Task: Look for space in Thaton, Myanmar from 9th August, 2023 to 12th August, 2023 for 1 adult in price range Rs.6000 to Rs.15000. Place can be entire place with 1  bedroom having 1 bed and 1 bathroom. Property type can be house, flat, guest house. Amenities needed are: wifi, washing machine. Booking option can be shelf check-in. Required host language is English.
Action: Mouse moved to (536, 117)
Screenshot: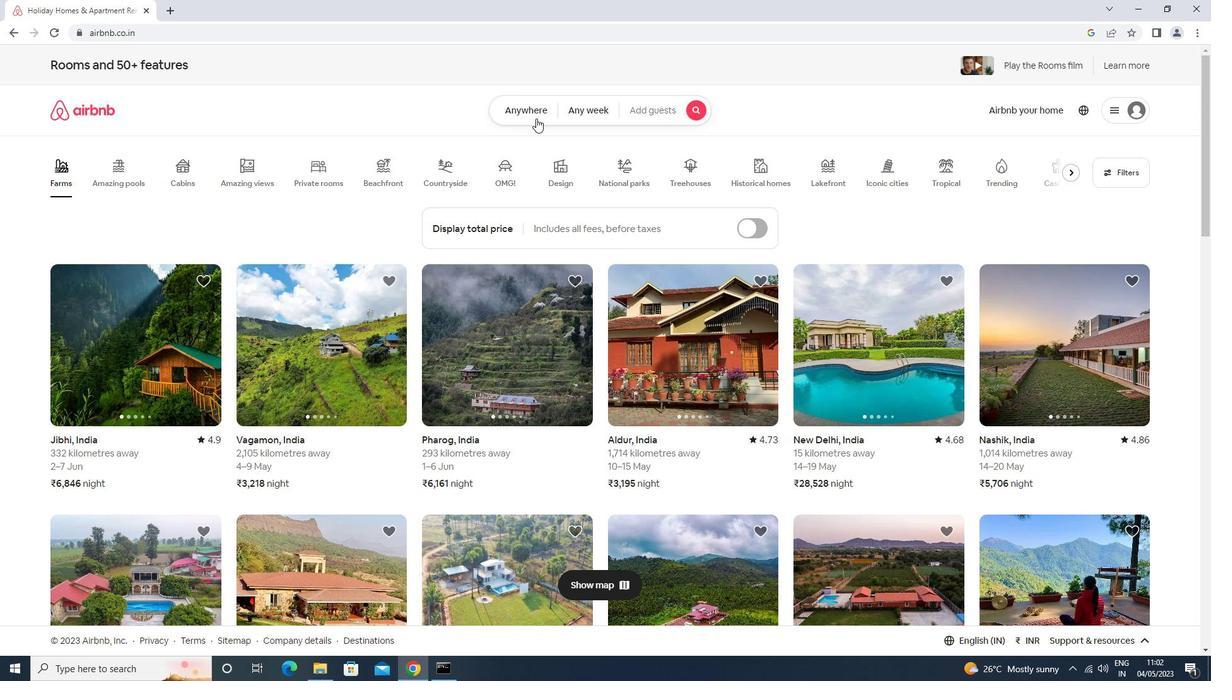
Action: Mouse pressed left at (536, 117)
Screenshot: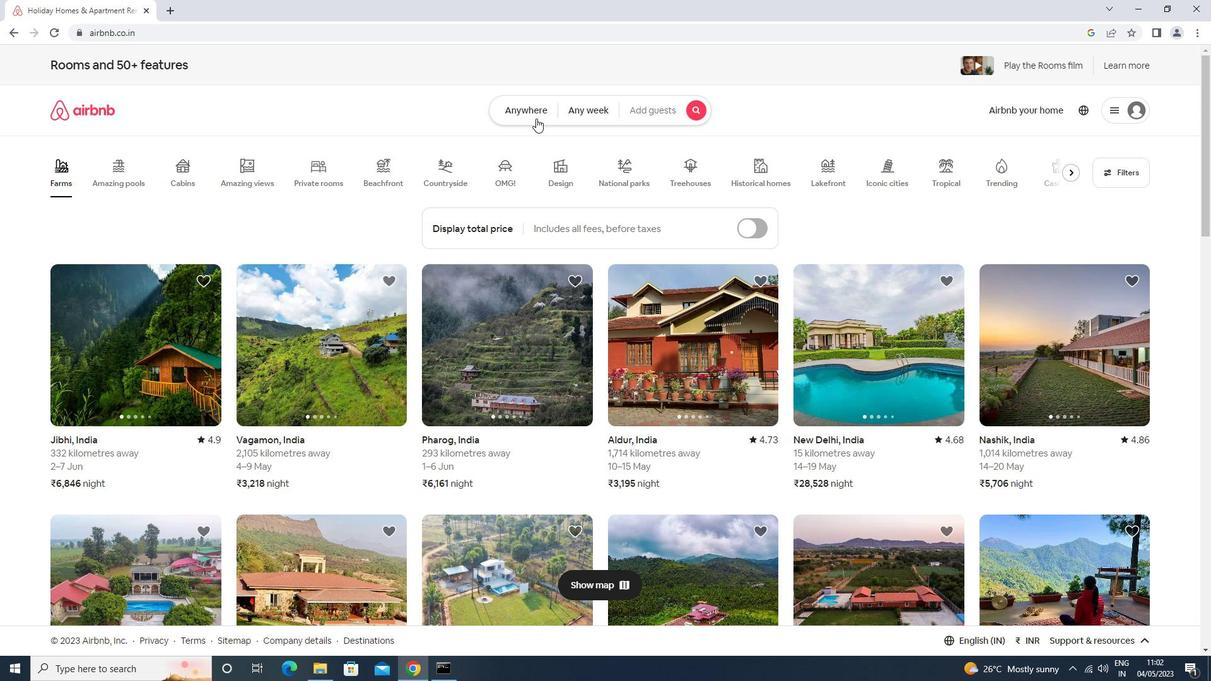 
Action: Mouse moved to (427, 150)
Screenshot: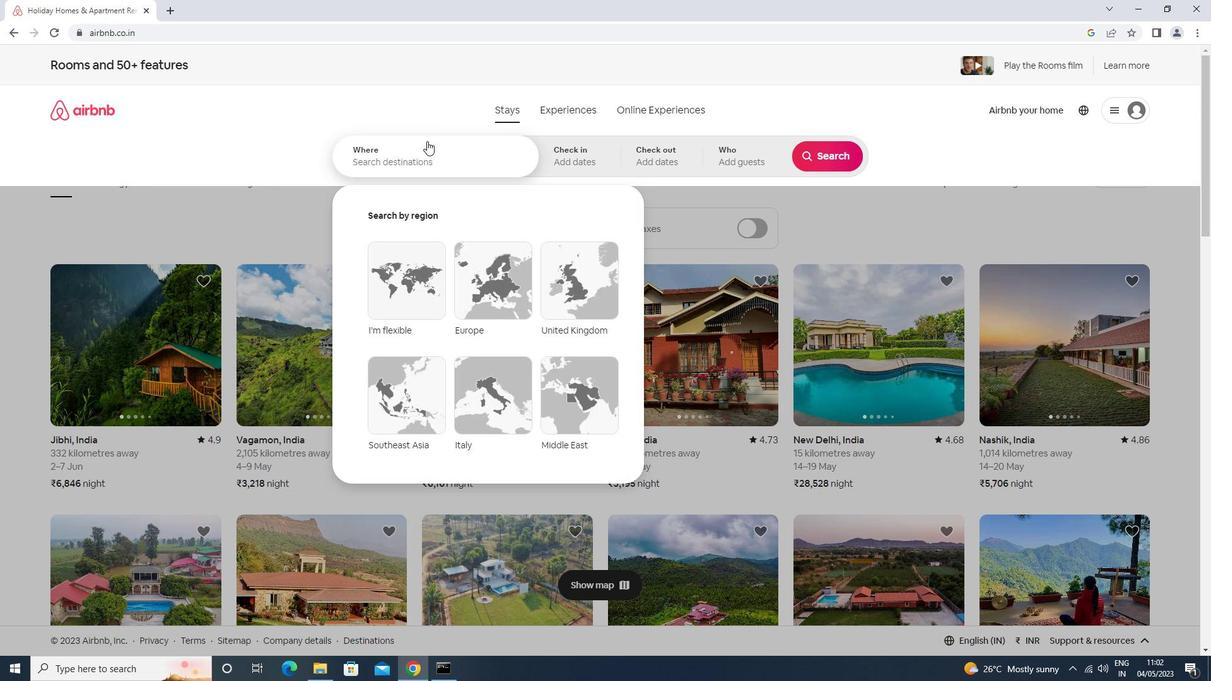 
Action: Mouse pressed left at (427, 150)
Screenshot: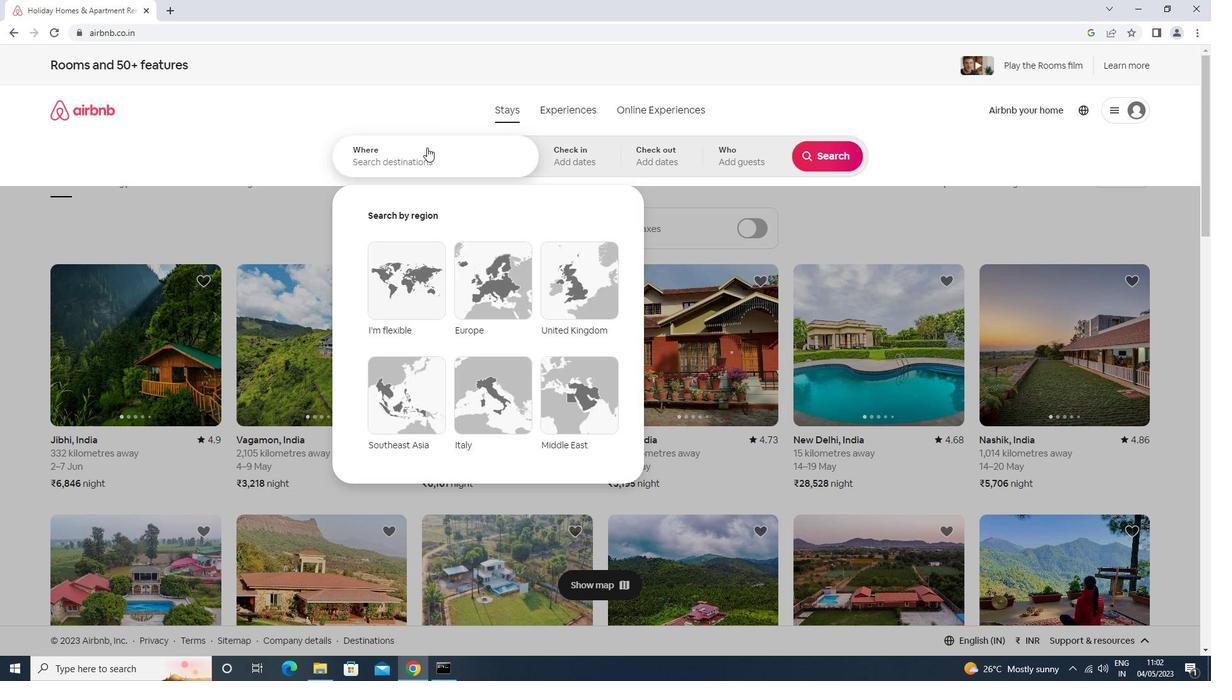
Action: Mouse moved to (427, 151)
Screenshot: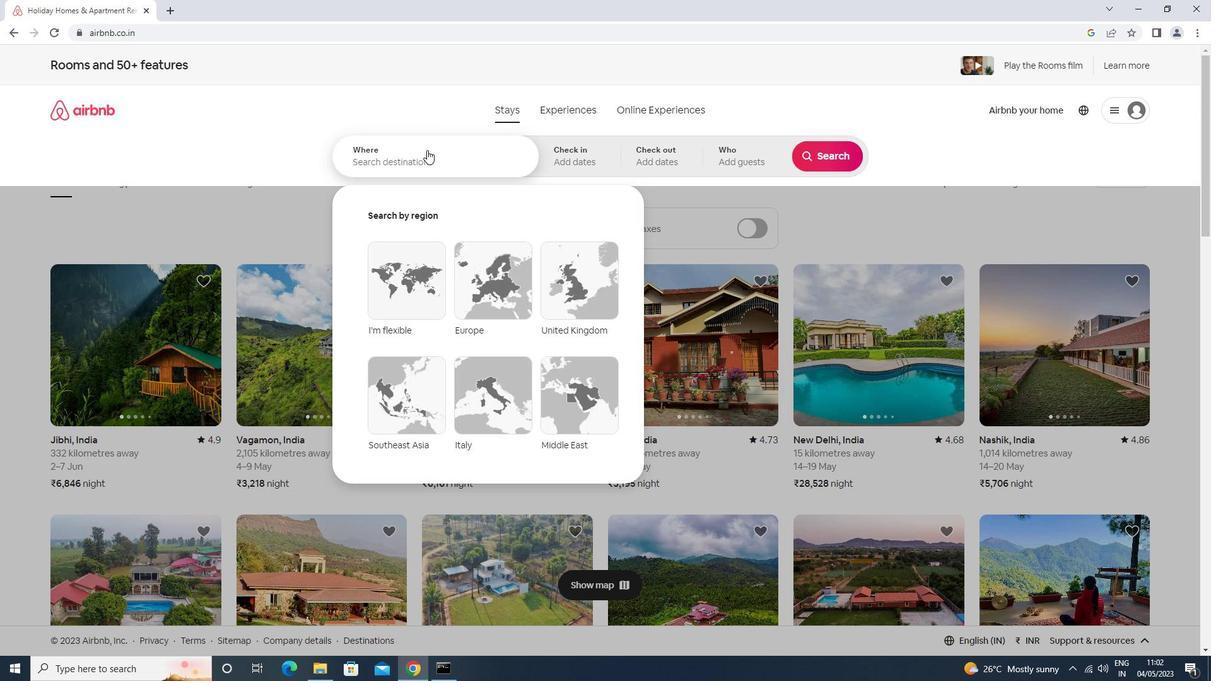 
Action: Key pressed th
Screenshot: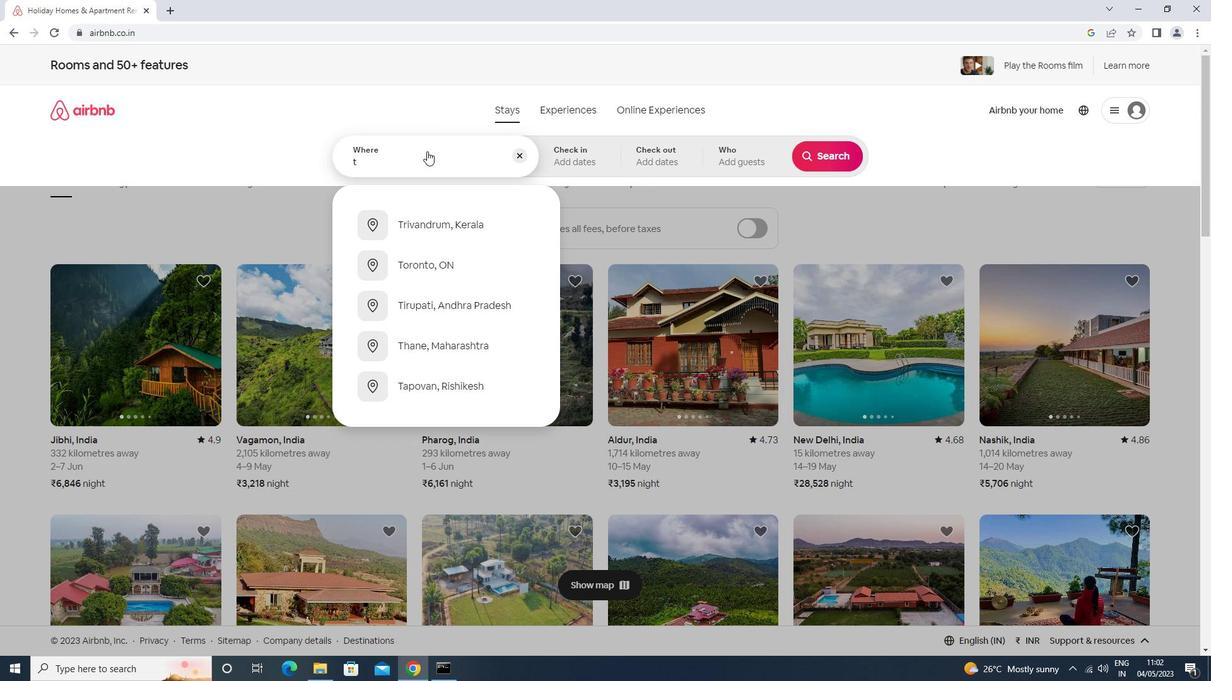 
Action: Mouse moved to (426, 151)
Screenshot: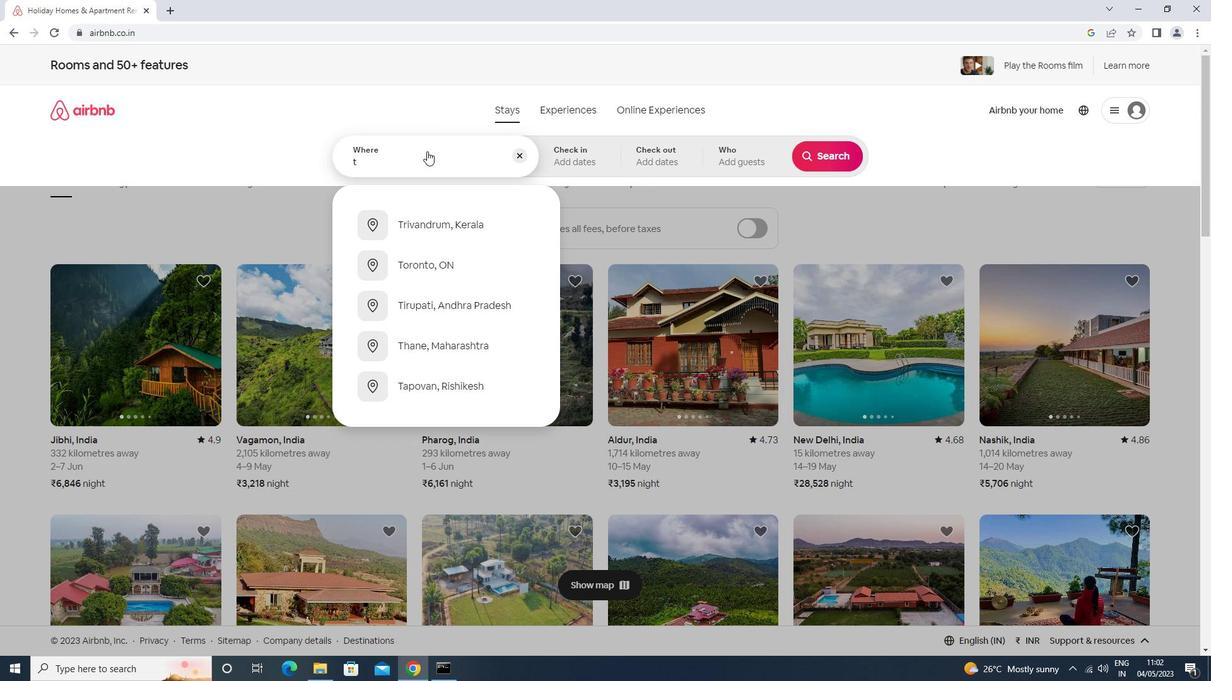 
Action: Key pressed aton<Key.enter>
Screenshot: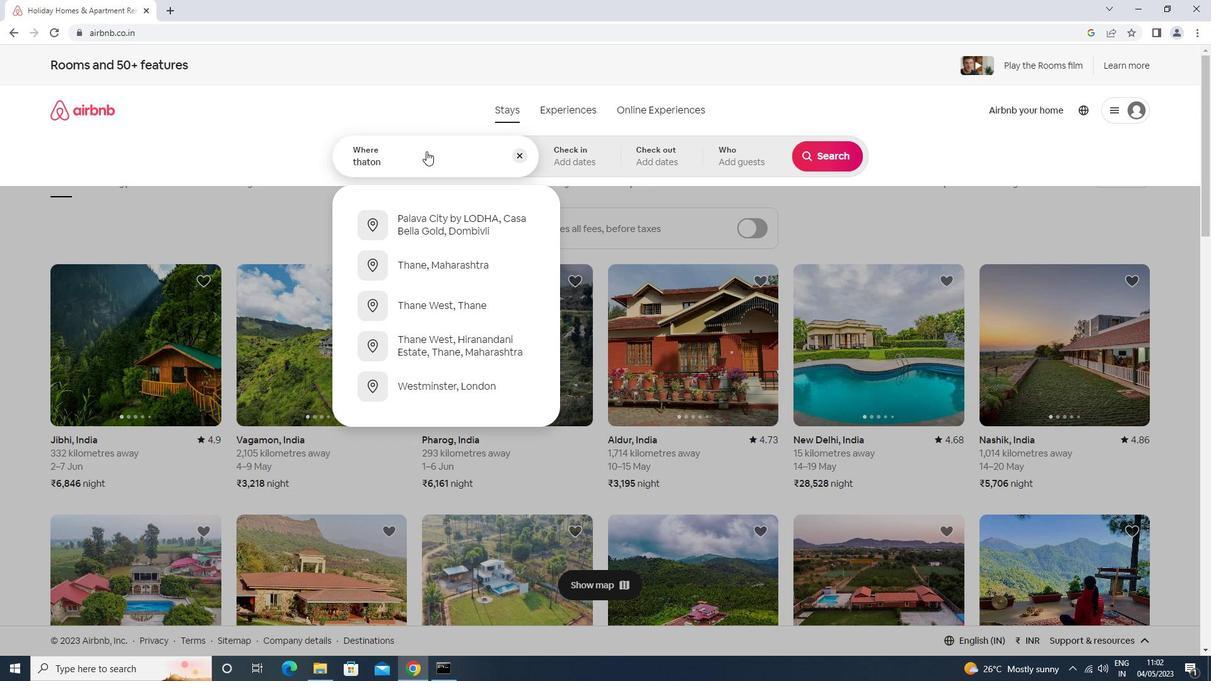
Action: Mouse moved to (823, 259)
Screenshot: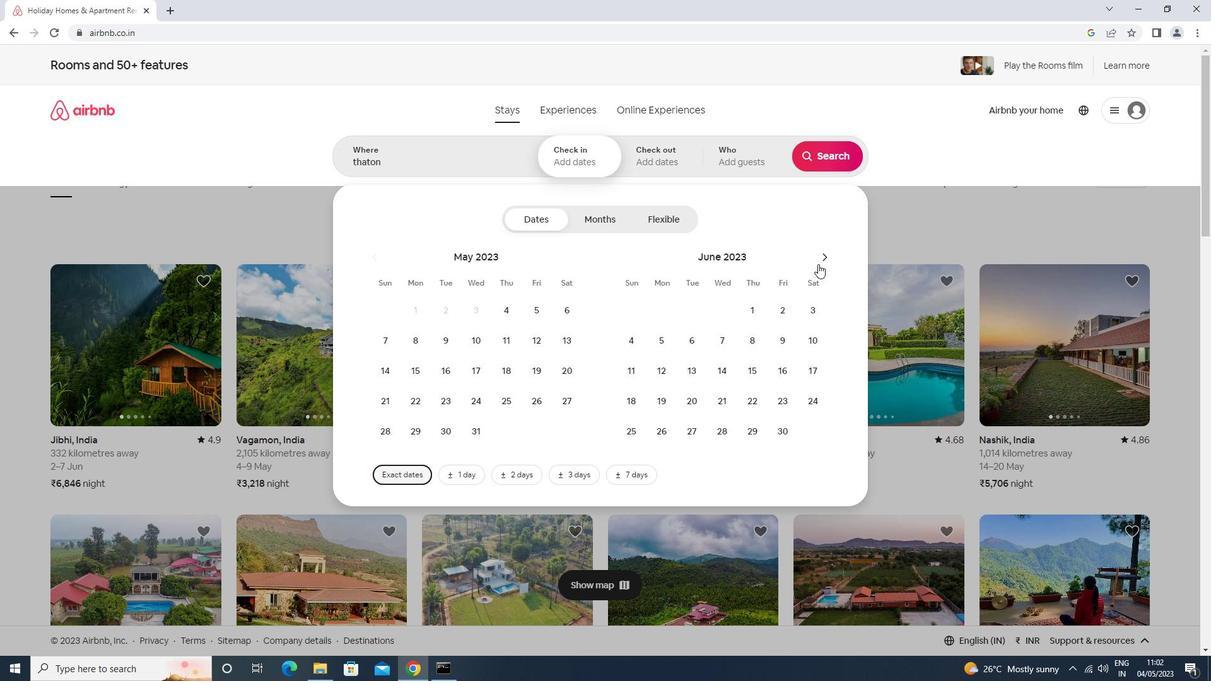 
Action: Mouse pressed left at (823, 259)
Screenshot: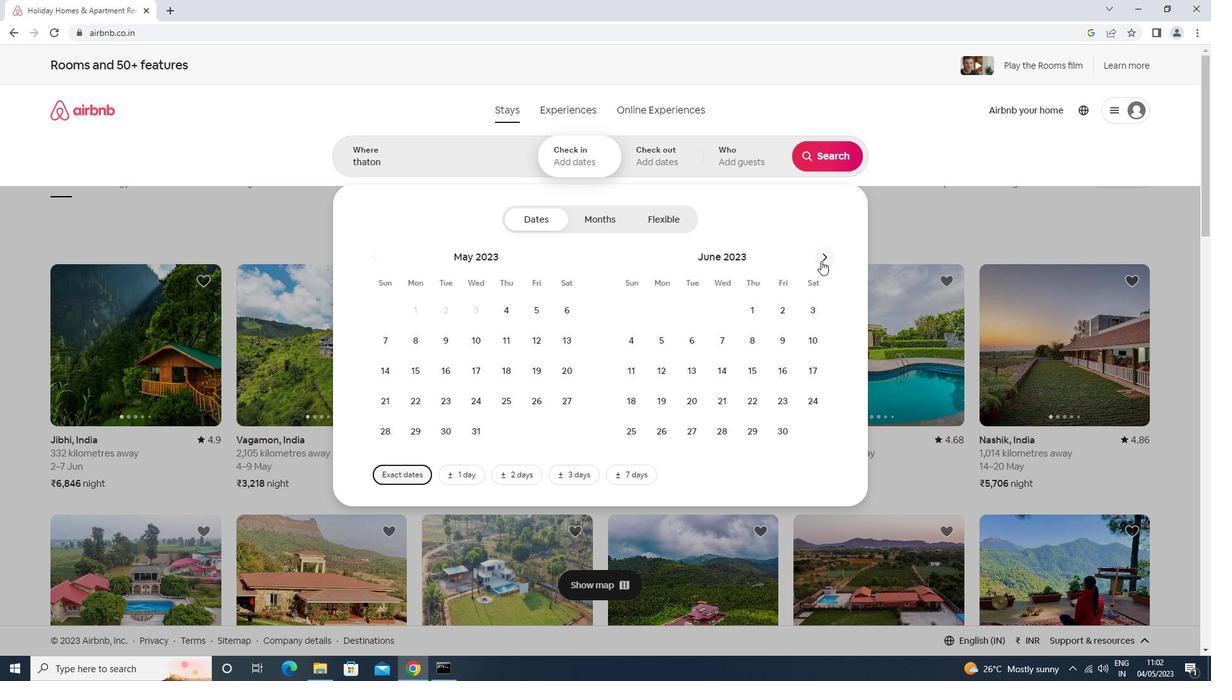 
Action: Mouse pressed left at (823, 259)
Screenshot: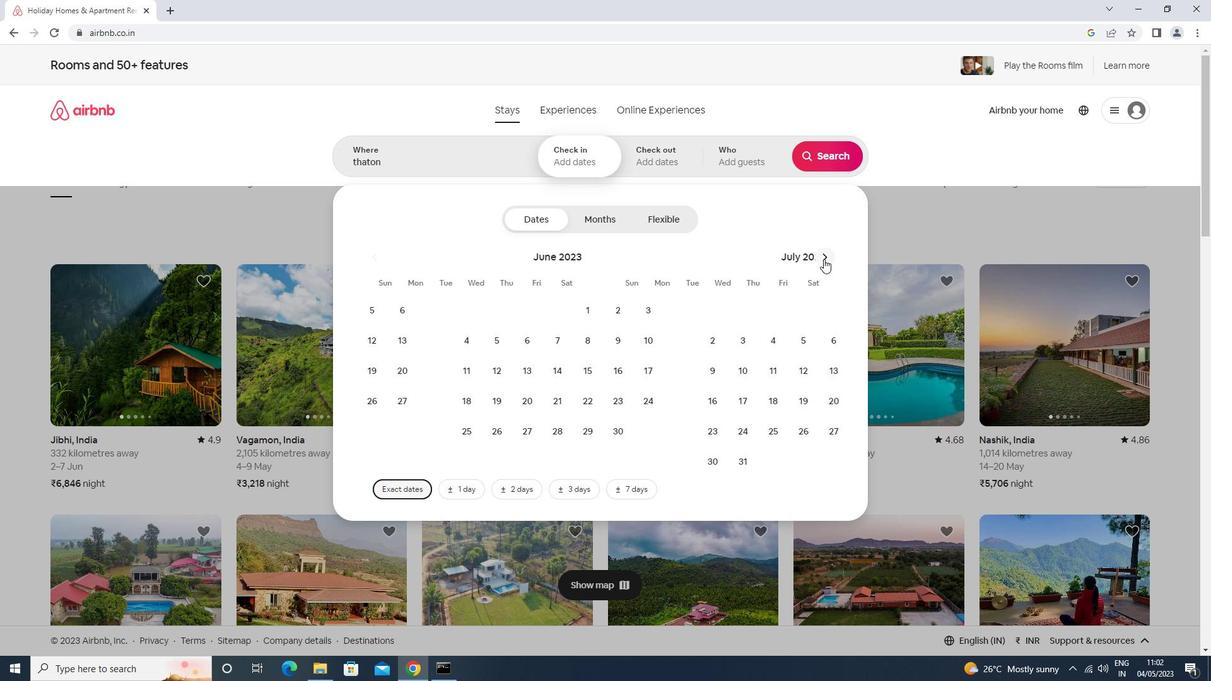 
Action: Mouse moved to (727, 347)
Screenshot: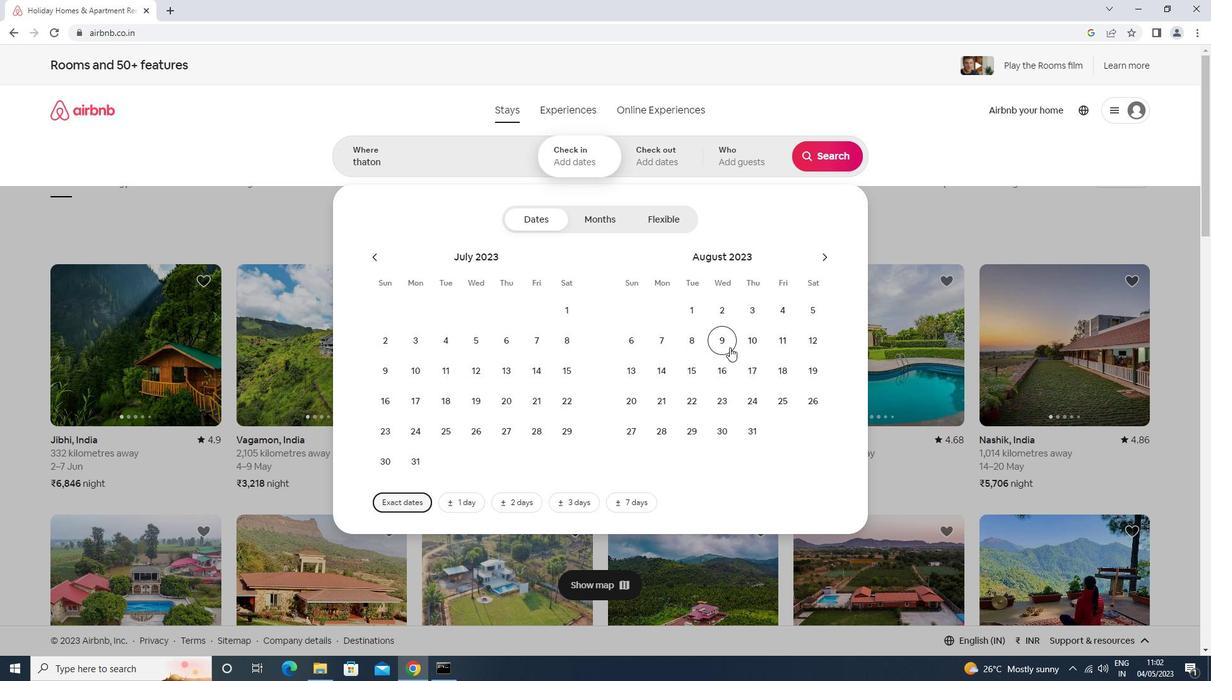 
Action: Mouse pressed left at (727, 347)
Screenshot: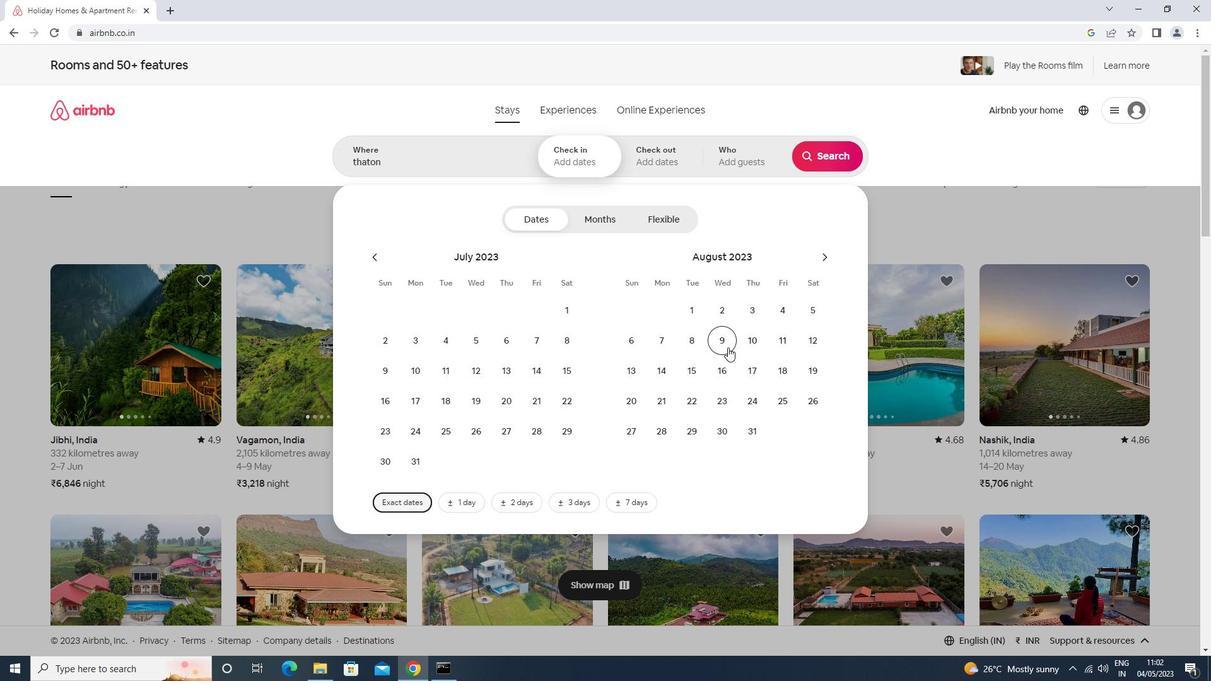
Action: Mouse moved to (804, 339)
Screenshot: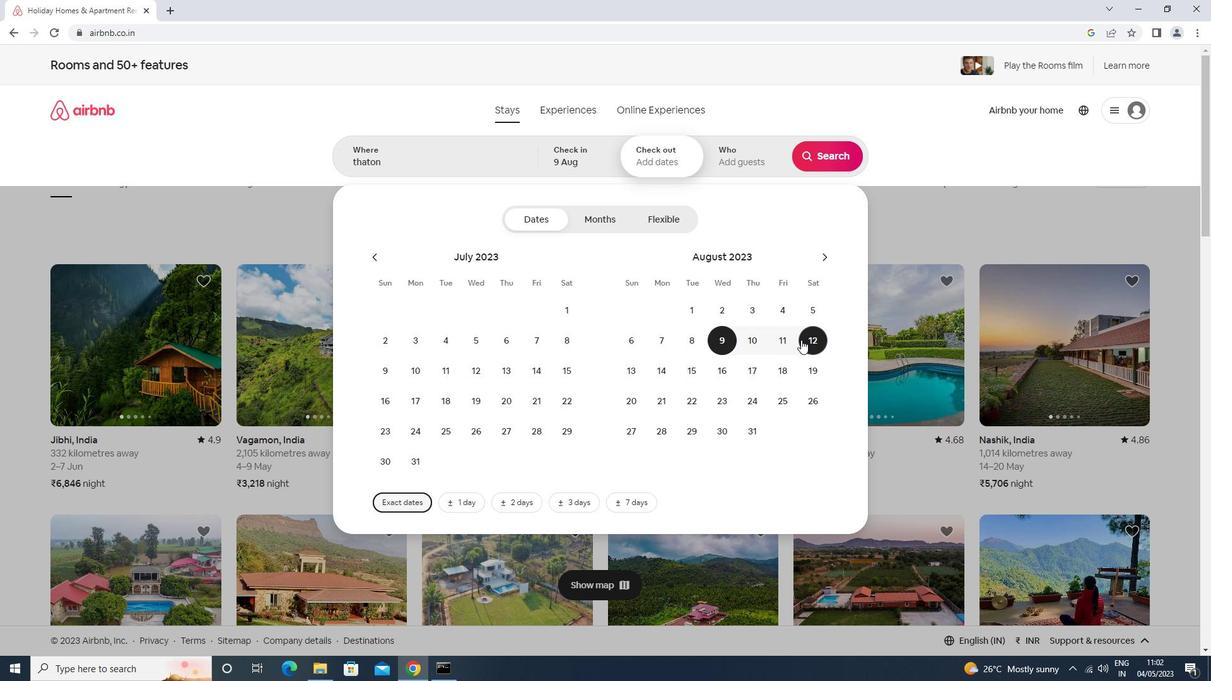 
Action: Mouse pressed left at (804, 339)
Screenshot: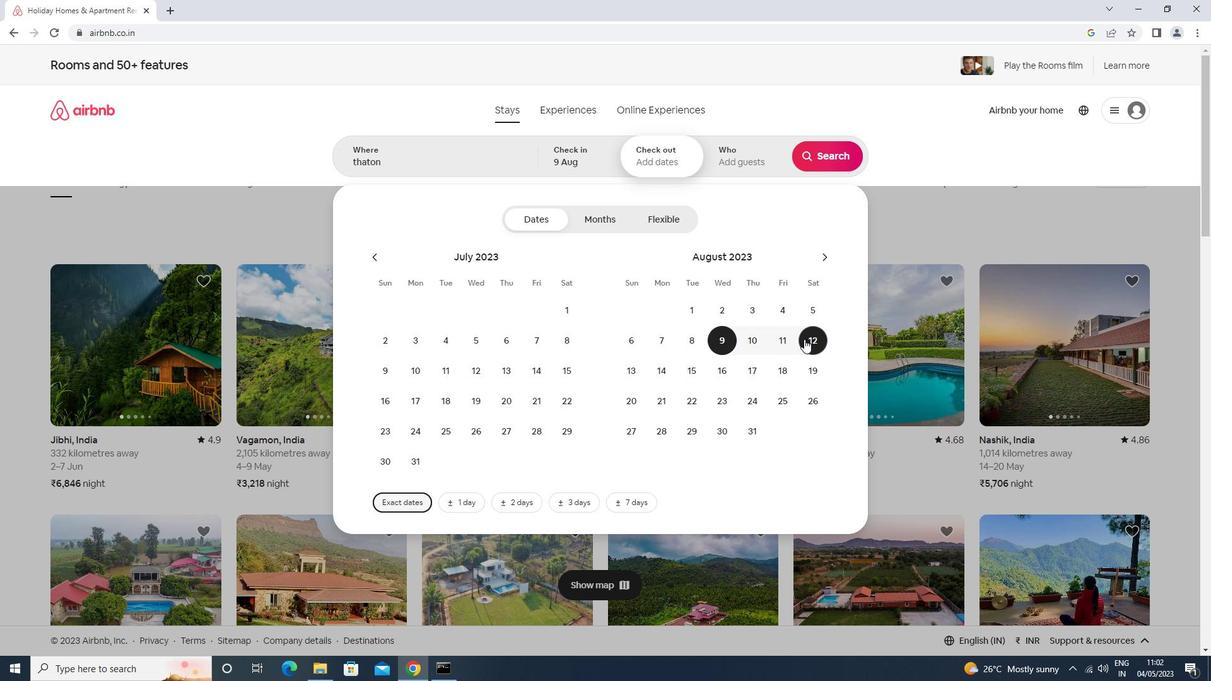 
Action: Mouse moved to (742, 152)
Screenshot: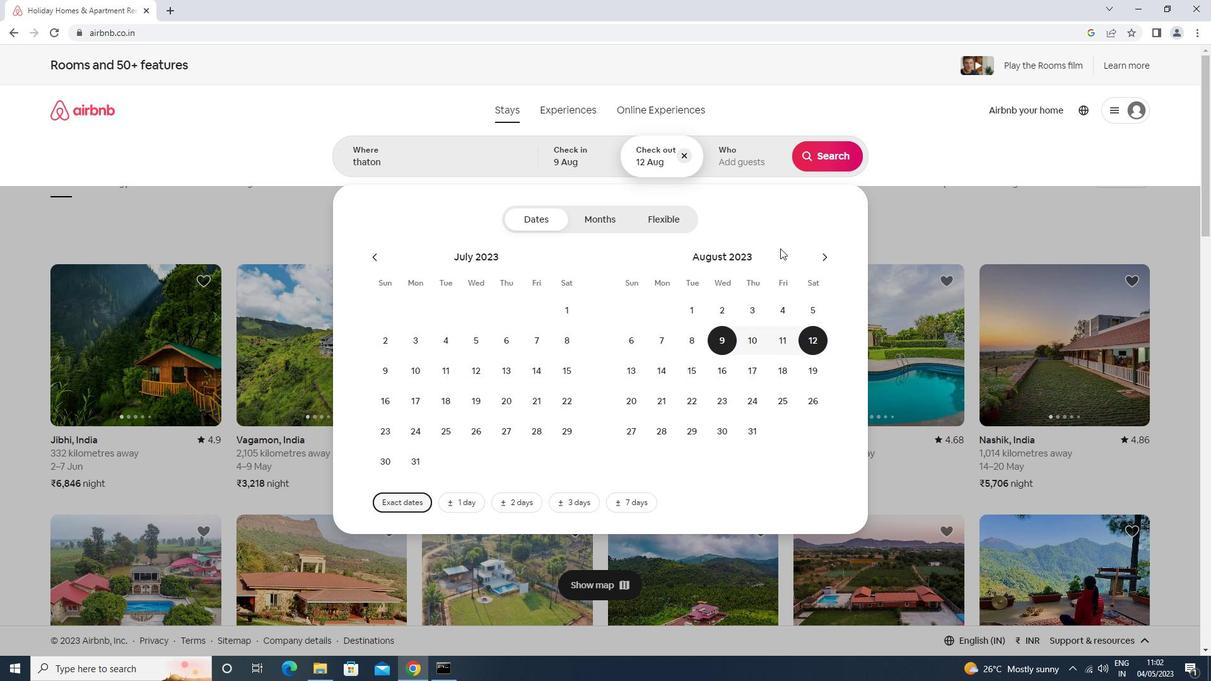 
Action: Mouse pressed left at (742, 152)
Screenshot: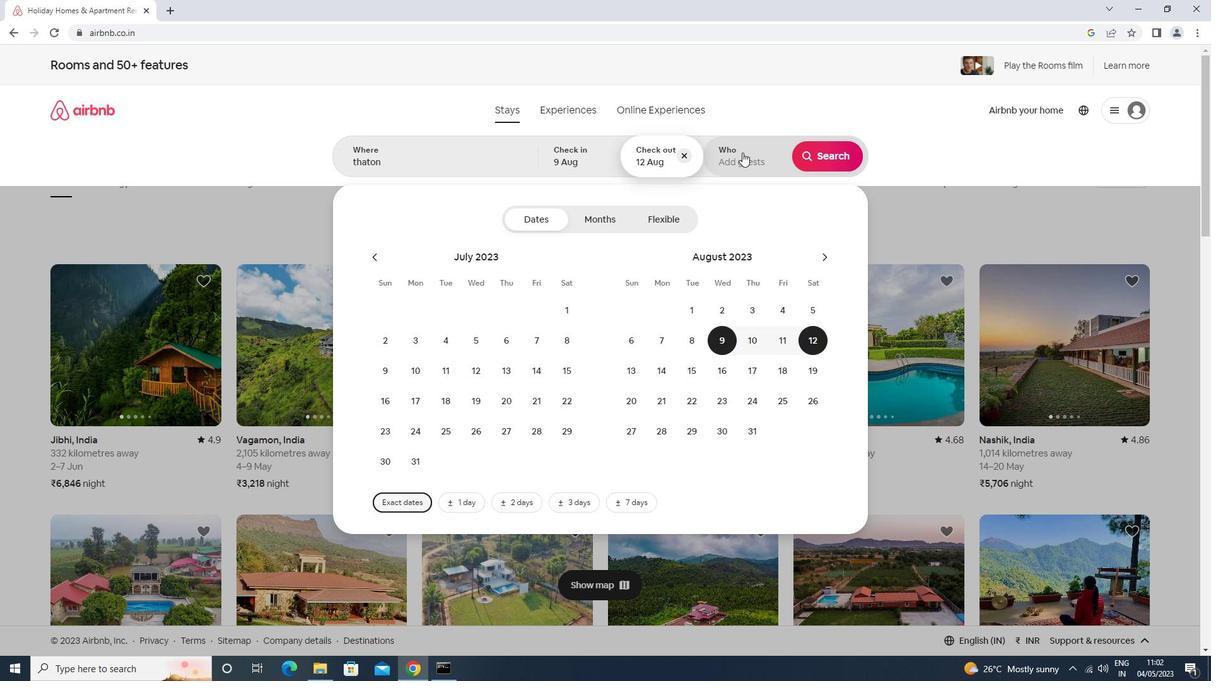 
Action: Mouse moved to (827, 222)
Screenshot: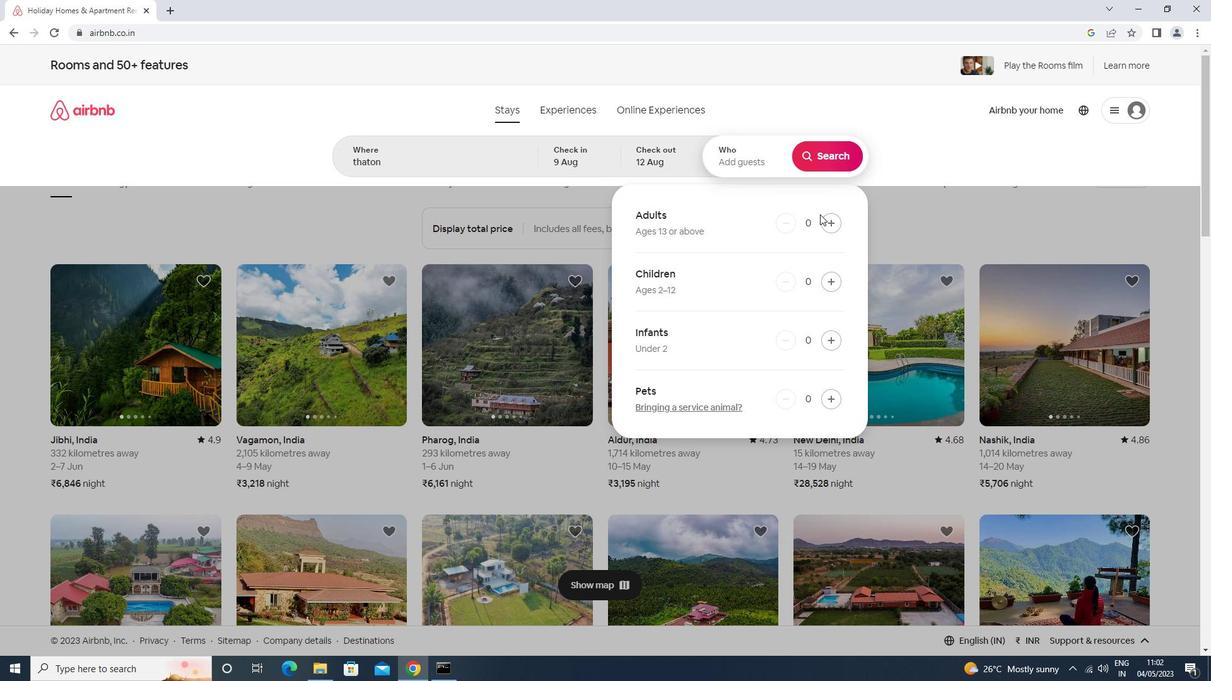 
Action: Mouse pressed left at (827, 222)
Screenshot: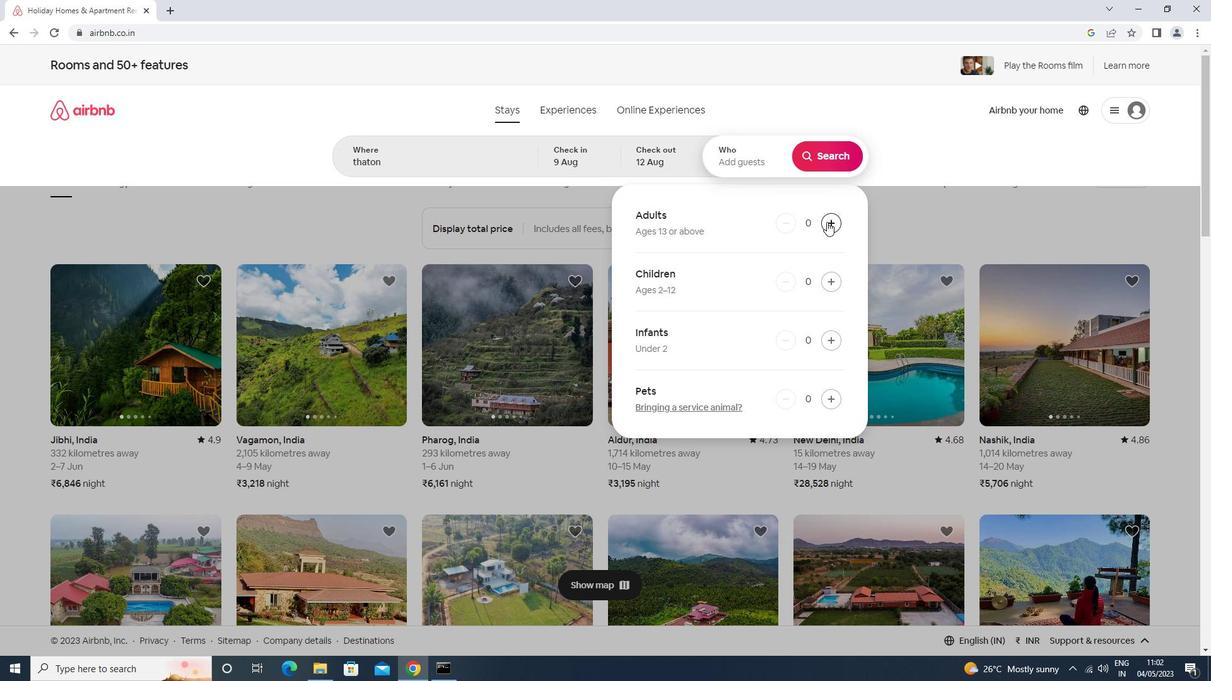 
Action: Mouse moved to (835, 159)
Screenshot: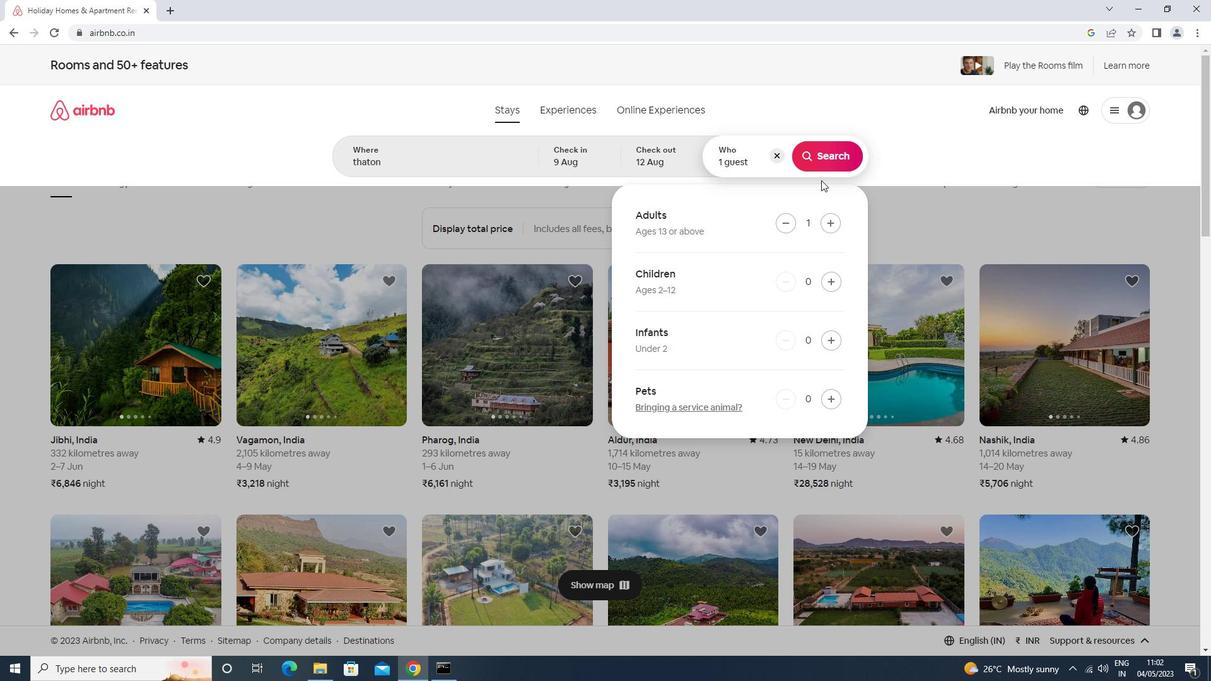 
Action: Mouse pressed left at (835, 159)
Screenshot: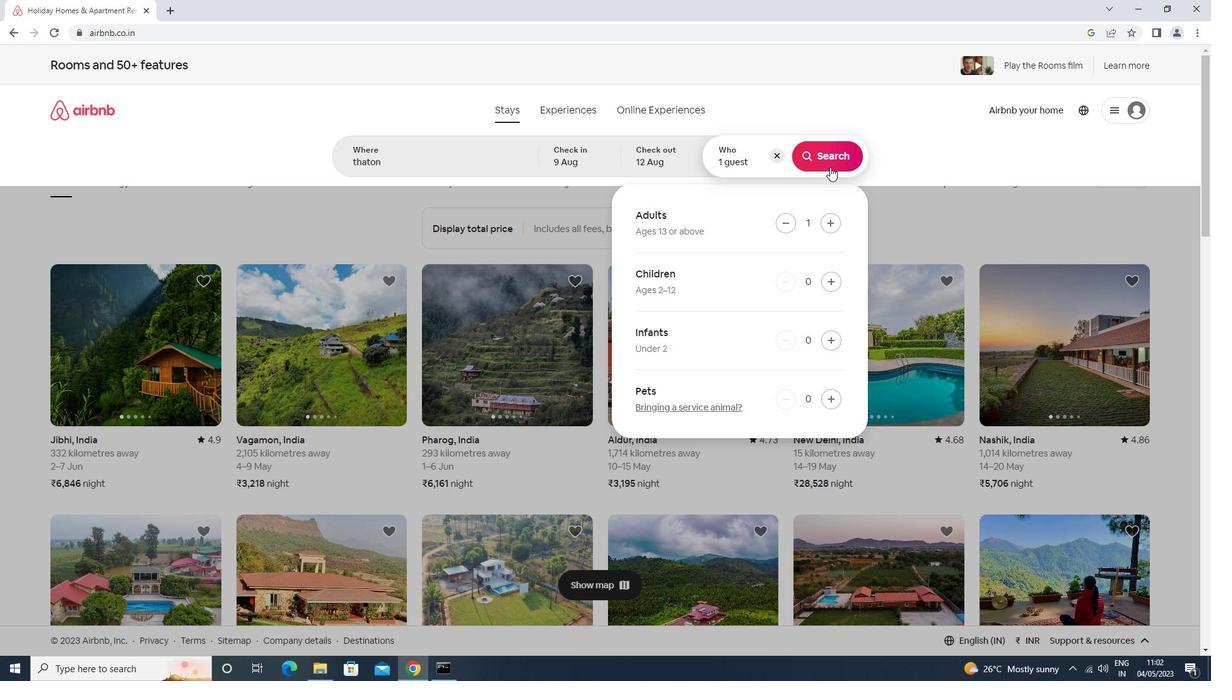 
Action: Mouse moved to (1151, 119)
Screenshot: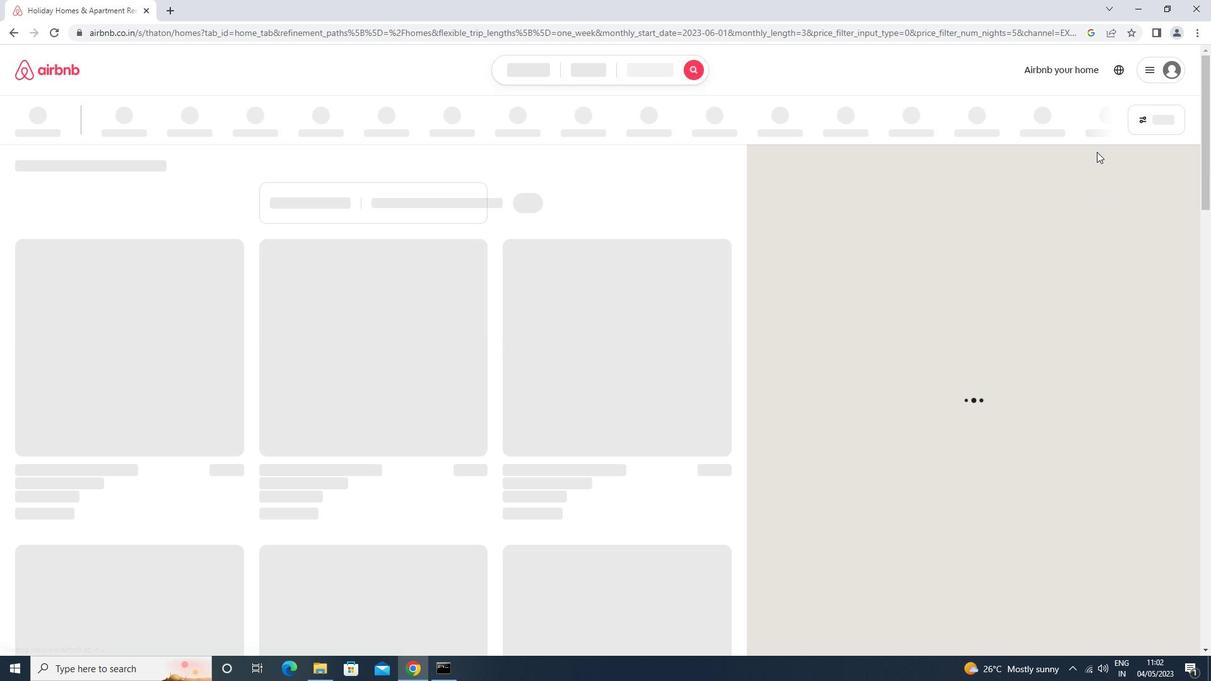 
Action: Mouse pressed left at (1151, 119)
Screenshot: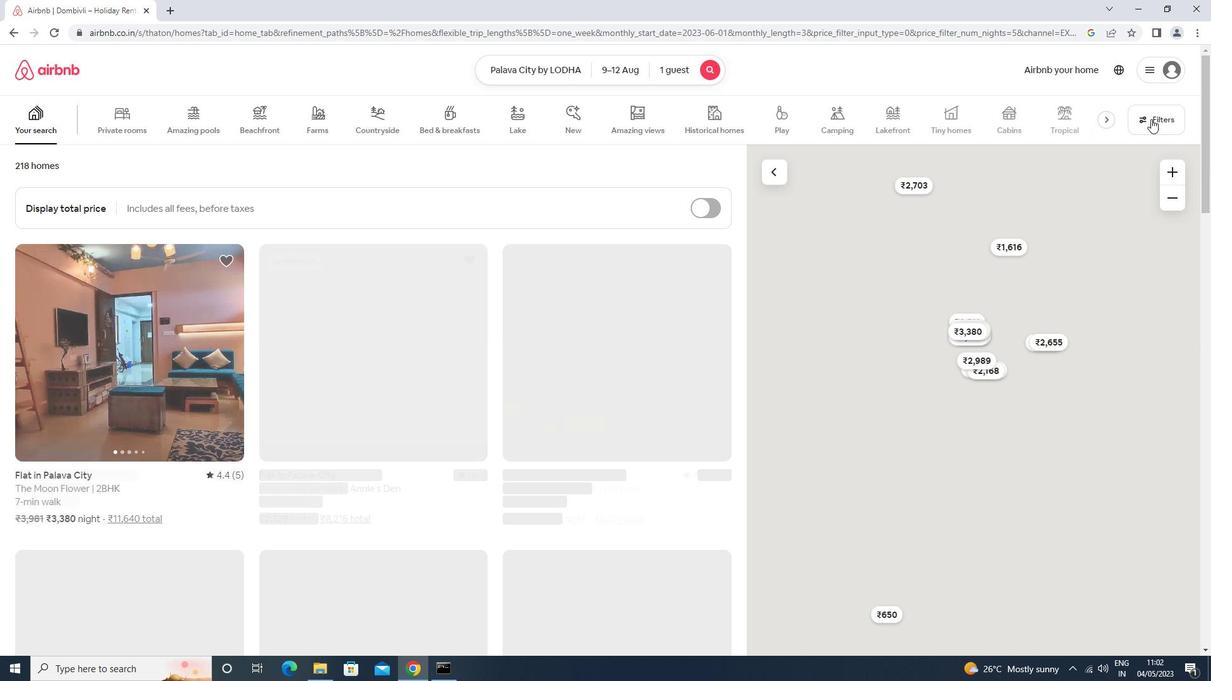 
Action: Mouse moved to (461, 275)
Screenshot: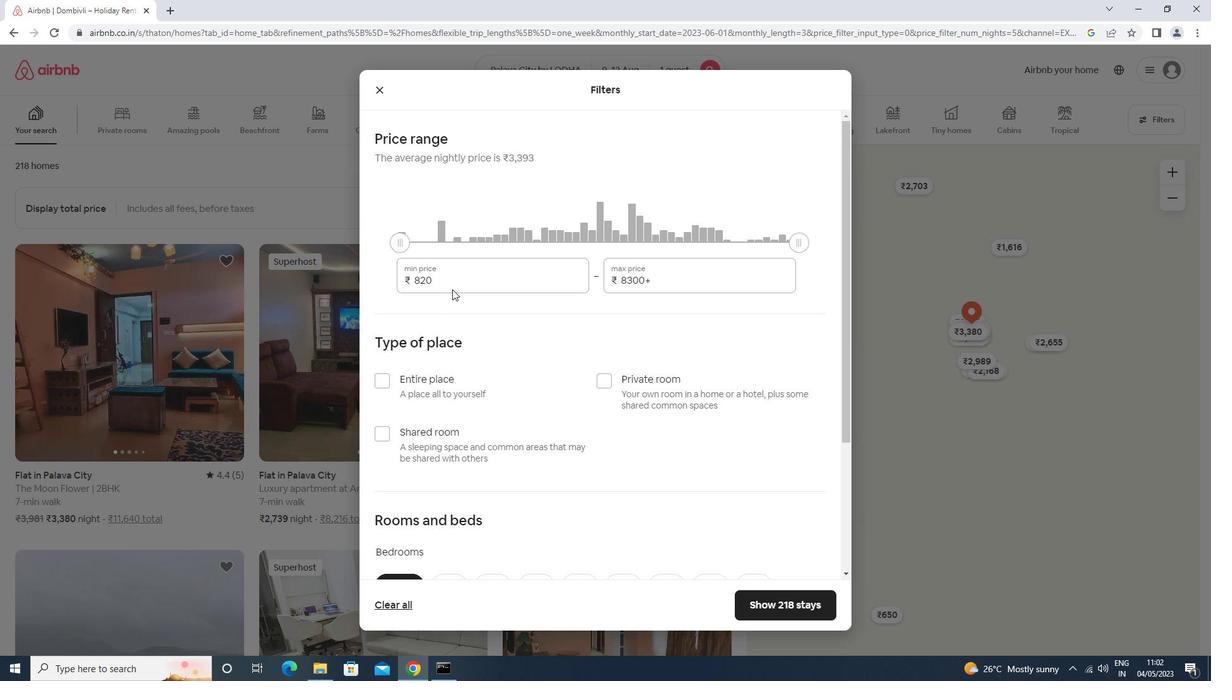 
Action: Mouse pressed left at (461, 275)
Screenshot: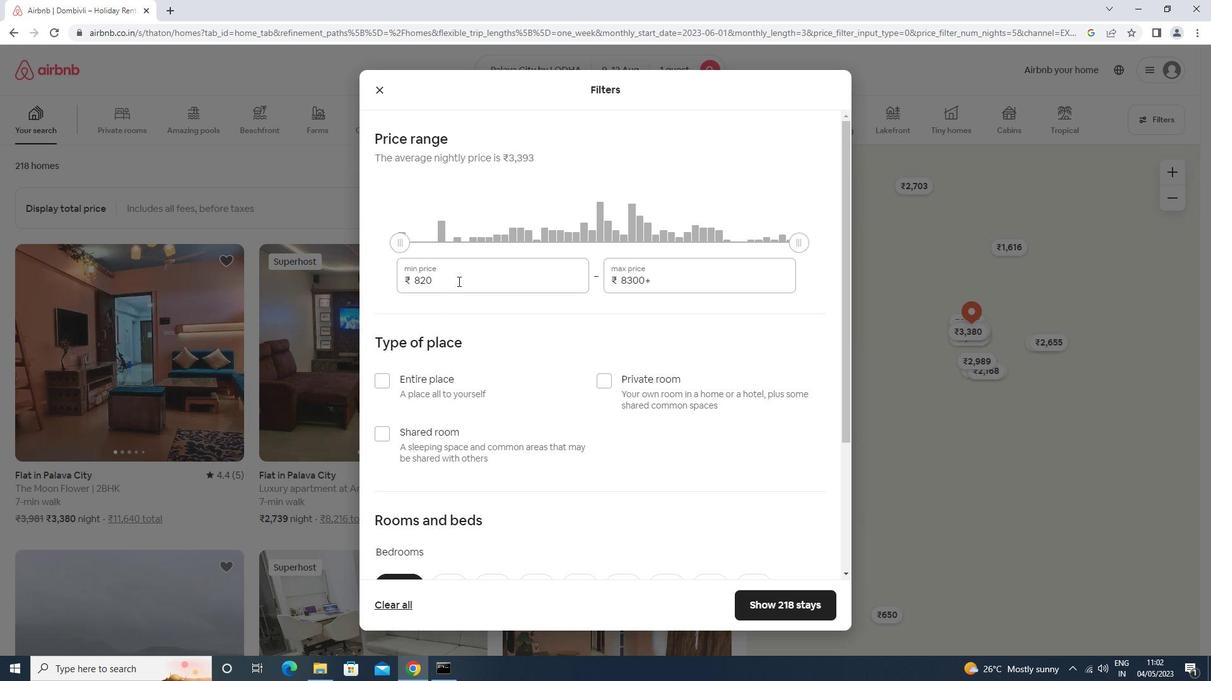 
Action: Mouse moved to (461, 276)
Screenshot: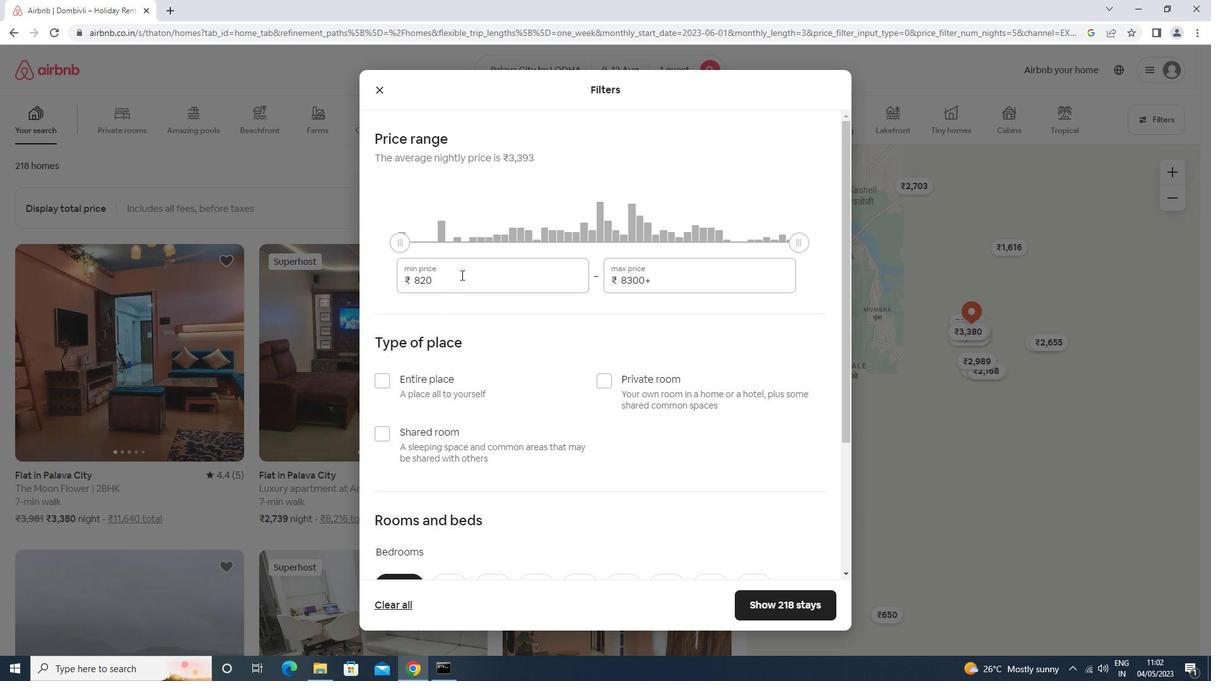 
Action: Key pressed <Key.backspace><Key.backspace><Key.backspace><Key.backspace>6000<Key.tab>15000
Screenshot: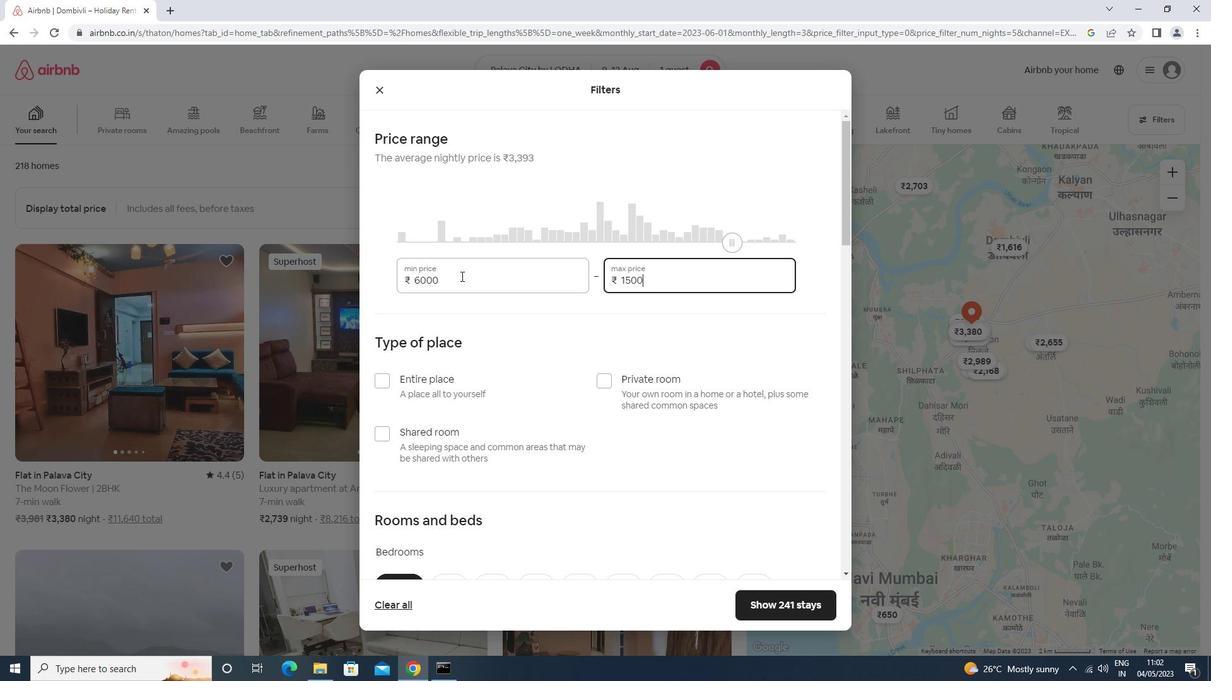 
Action: Mouse moved to (388, 378)
Screenshot: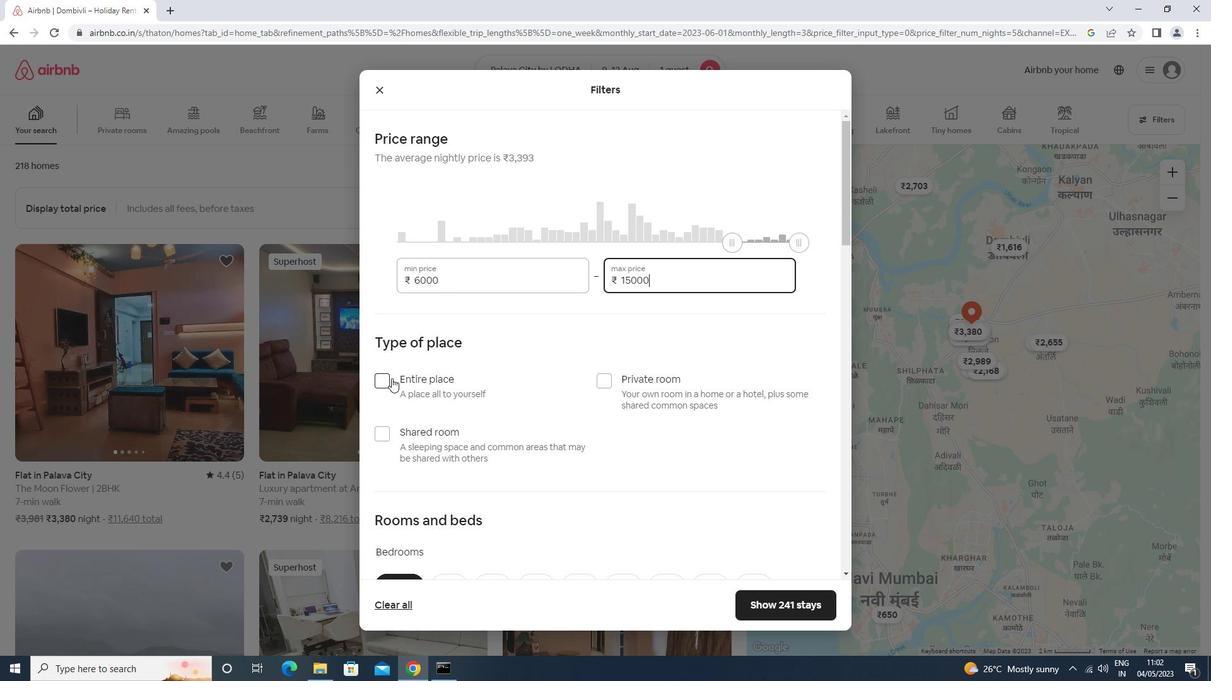
Action: Mouse pressed left at (388, 378)
Screenshot: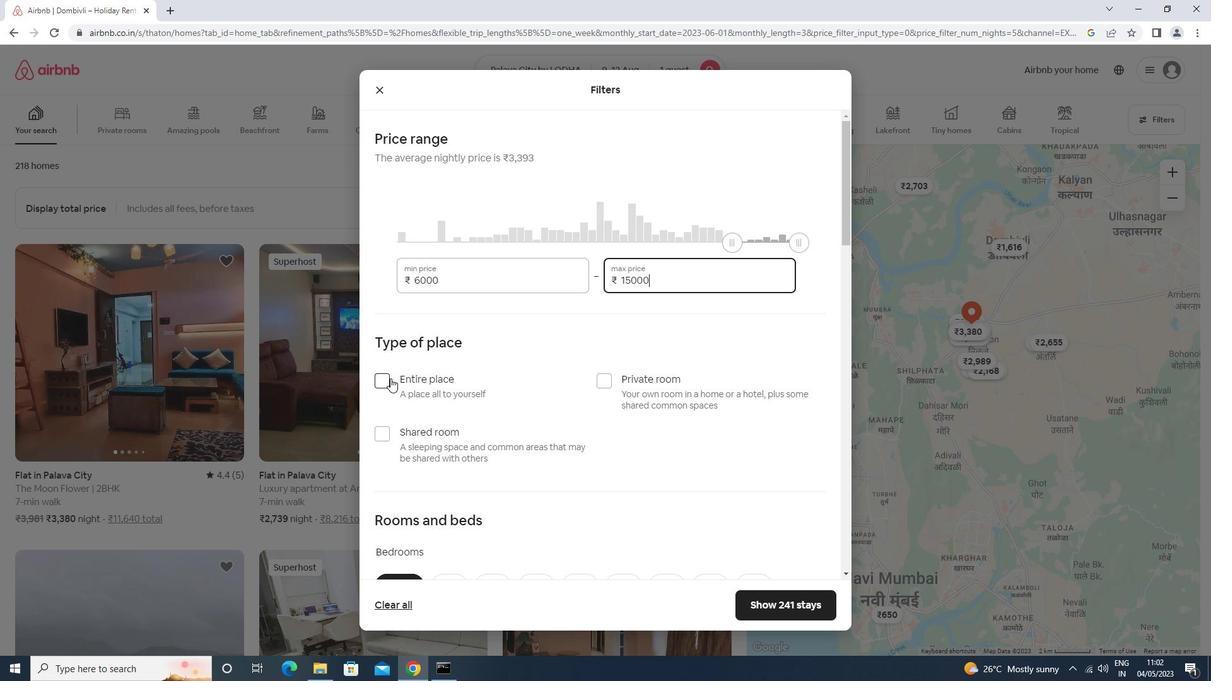 
Action: Mouse moved to (387, 372)
Screenshot: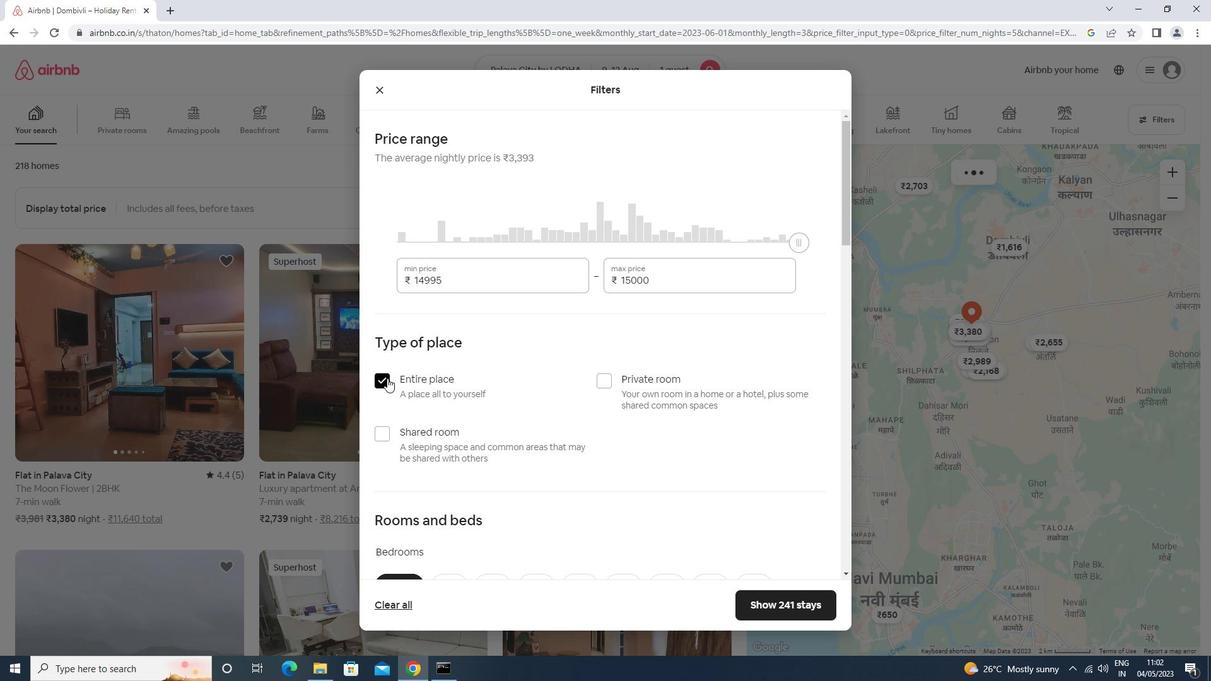 
Action: Mouse scrolled (387, 371) with delta (0, 0)
Screenshot: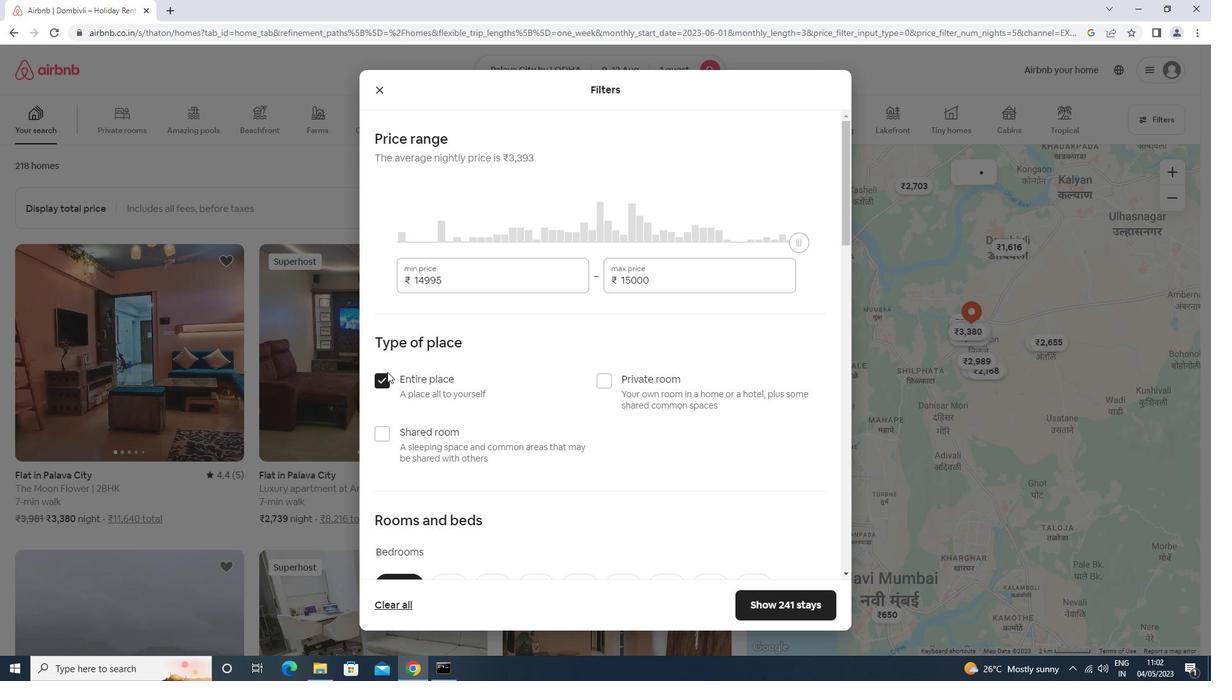 
Action: Mouse scrolled (387, 371) with delta (0, 0)
Screenshot: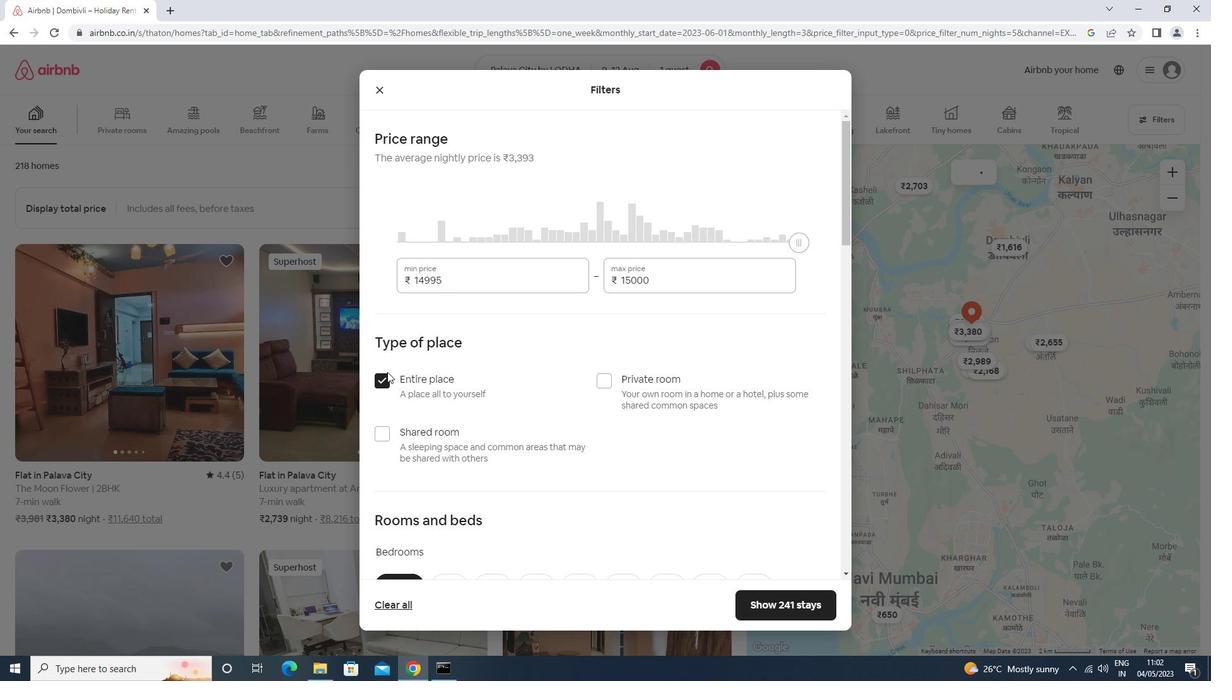 
Action: Mouse scrolled (387, 371) with delta (0, 0)
Screenshot: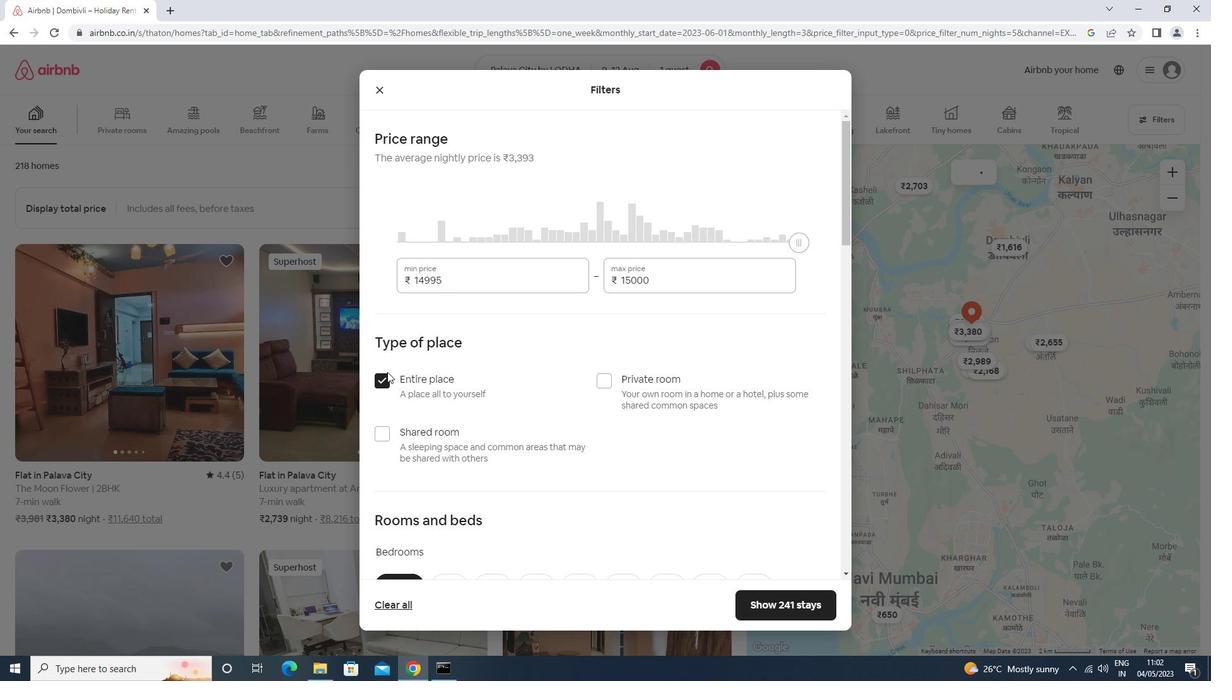 
Action: Mouse scrolled (387, 371) with delta (0, 0)
Screenshot: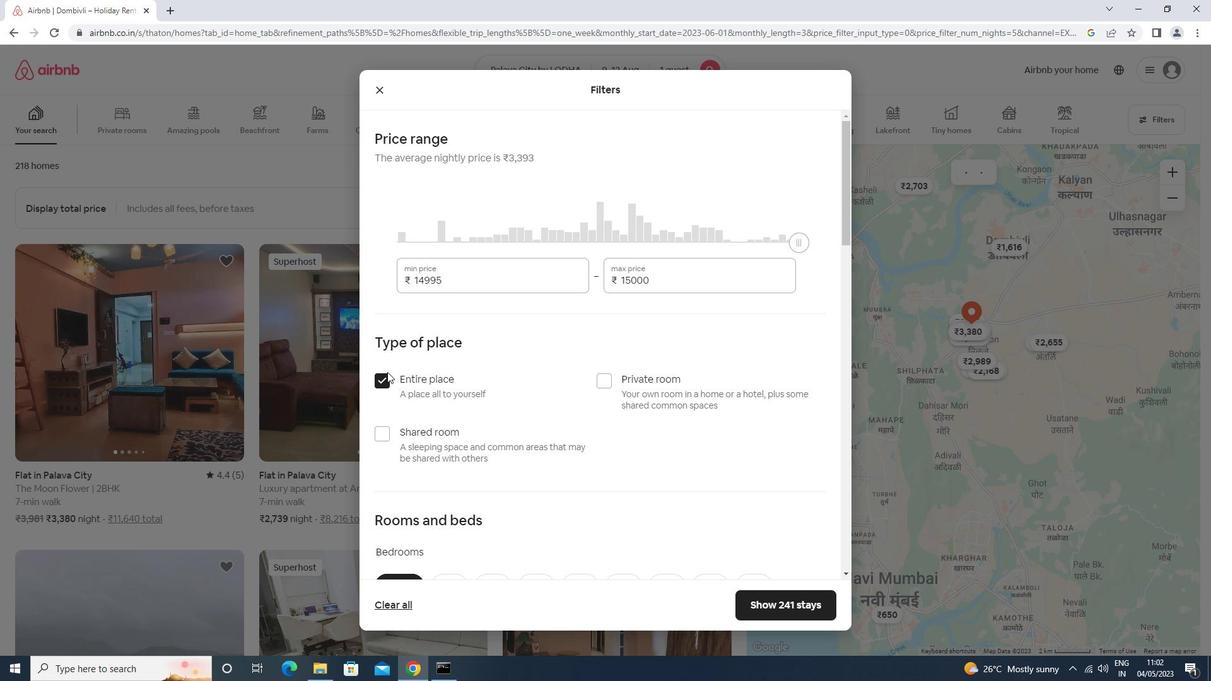 
Action: Mouse moved to (447, 340)
Screenshot: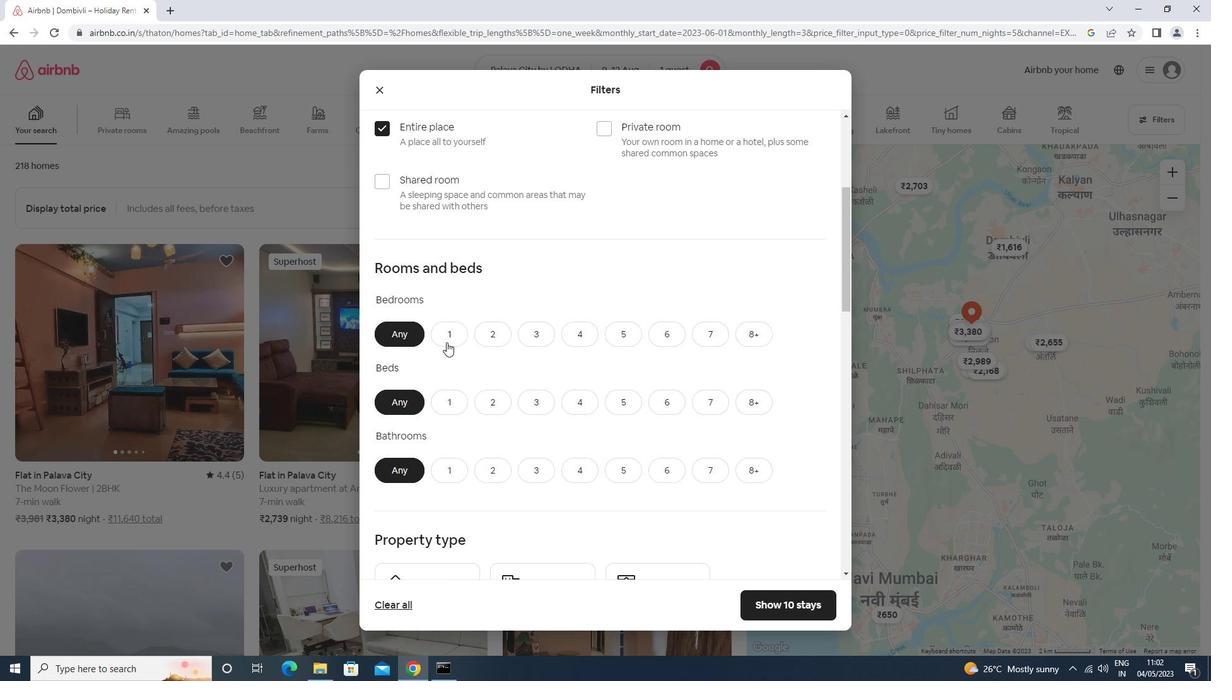
Action: Mouse pressed left at (447, 340)
Screenshot: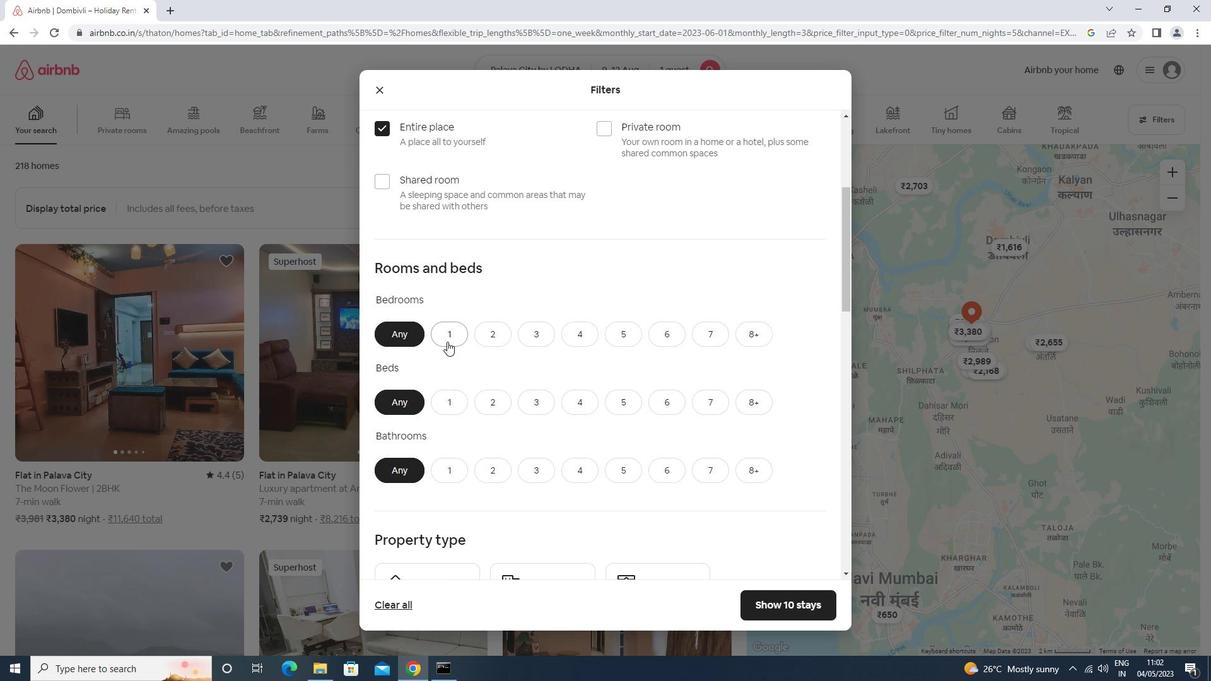 
Action: Mouse moved to (452, 405)
Screenshot: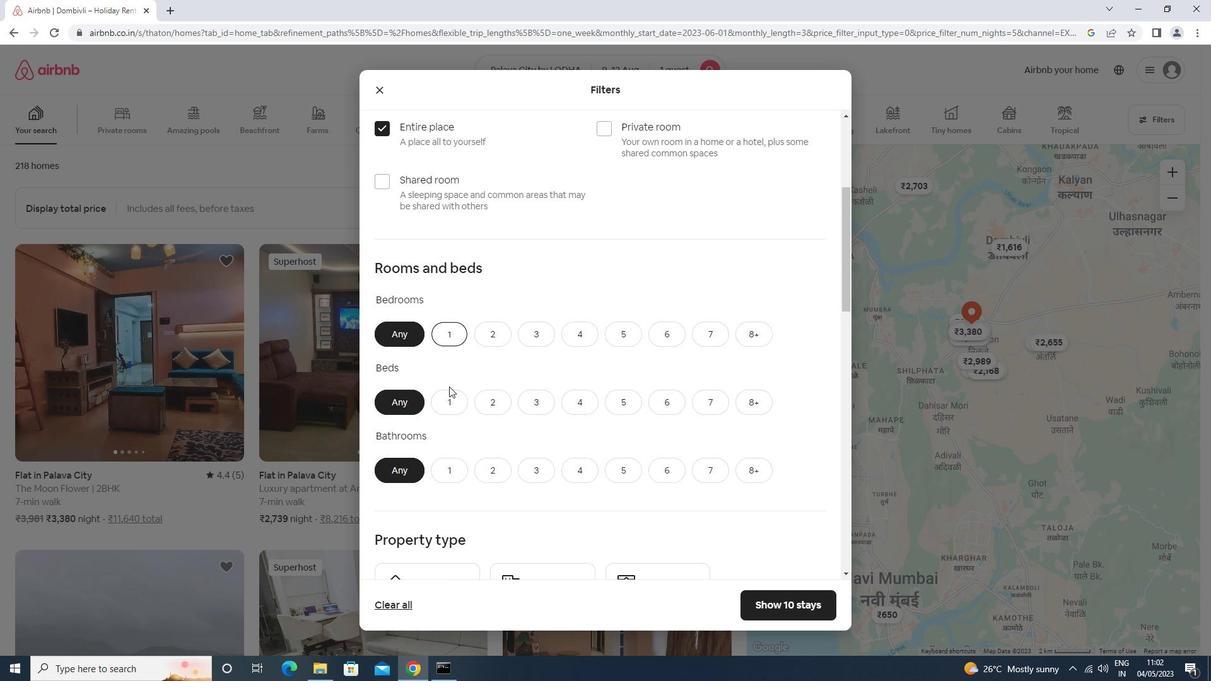 
Action: Mouse pressed left at (452, 405)
Screenshot: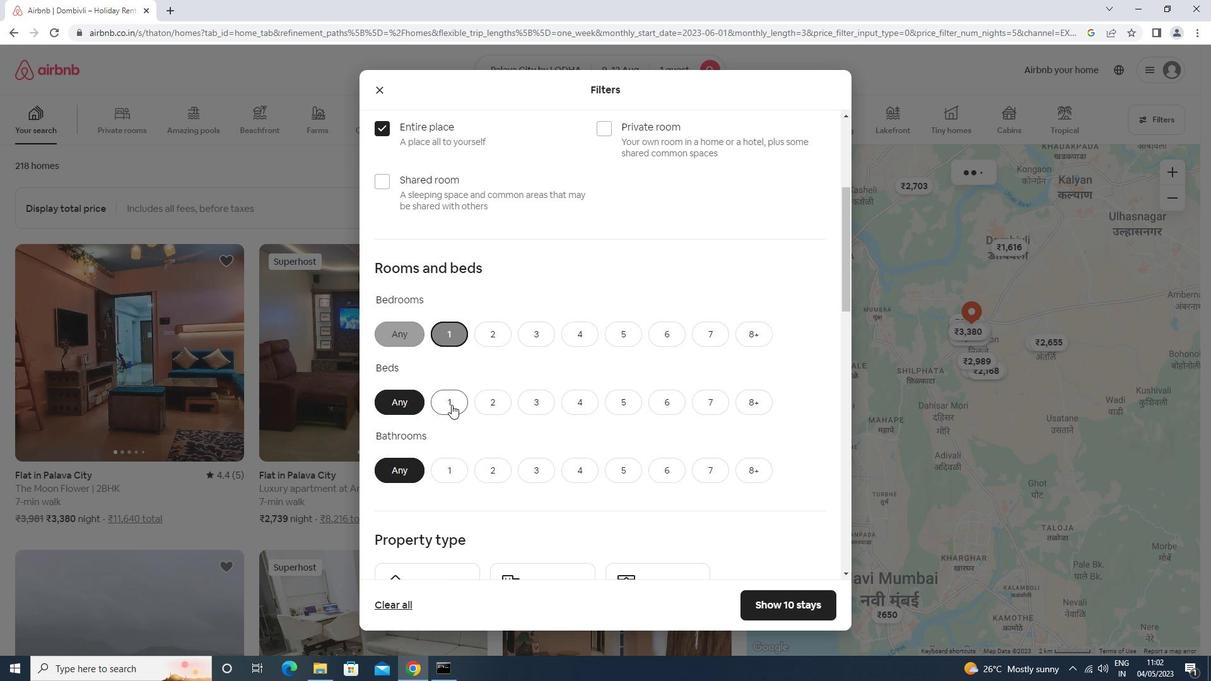 
Action: Mouse moved to (450, 466)
Screenshot: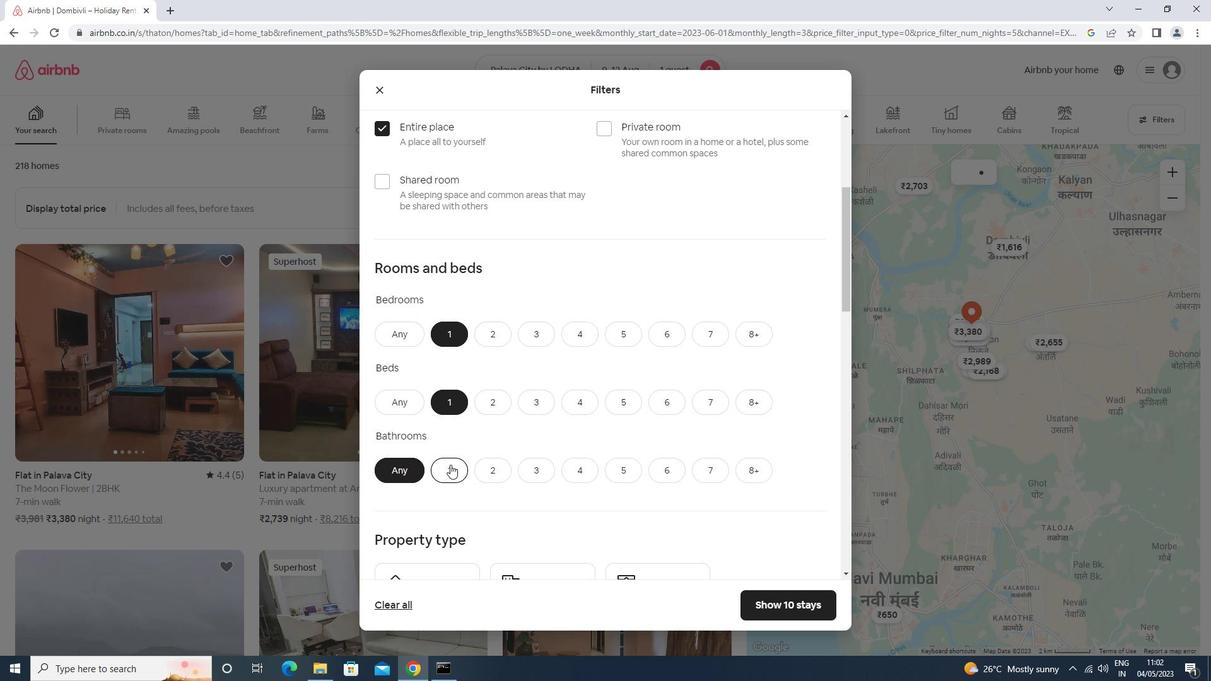 
Action: Mouse pressed left at (450, 466)
Screenshot: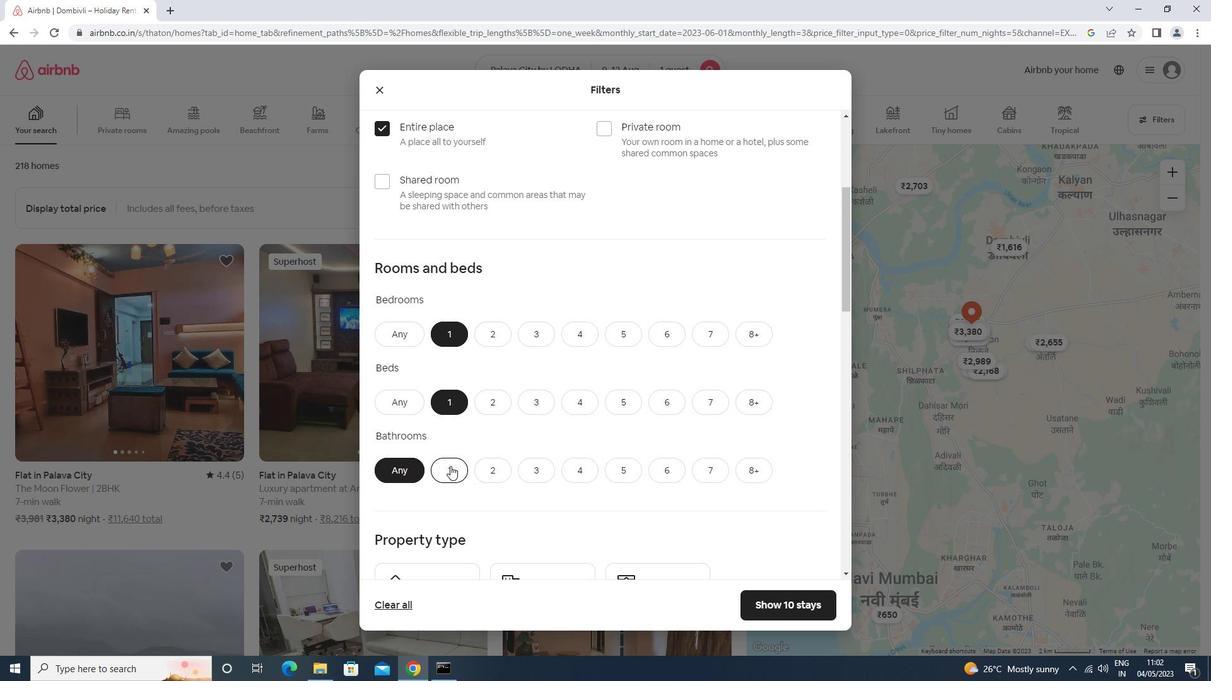 
Action: Mouse moved to (451, 466)
Screenshot: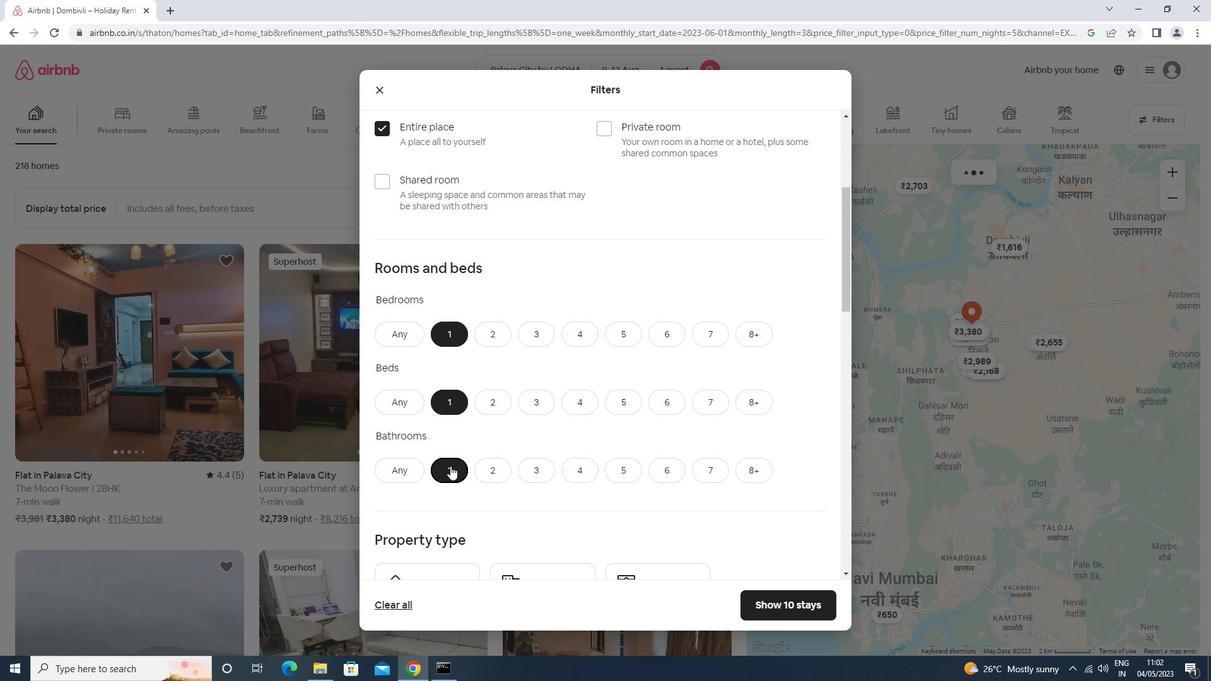 
Action: Mouse scrolled (451, 466) with delta (0, 0)
Screenshot: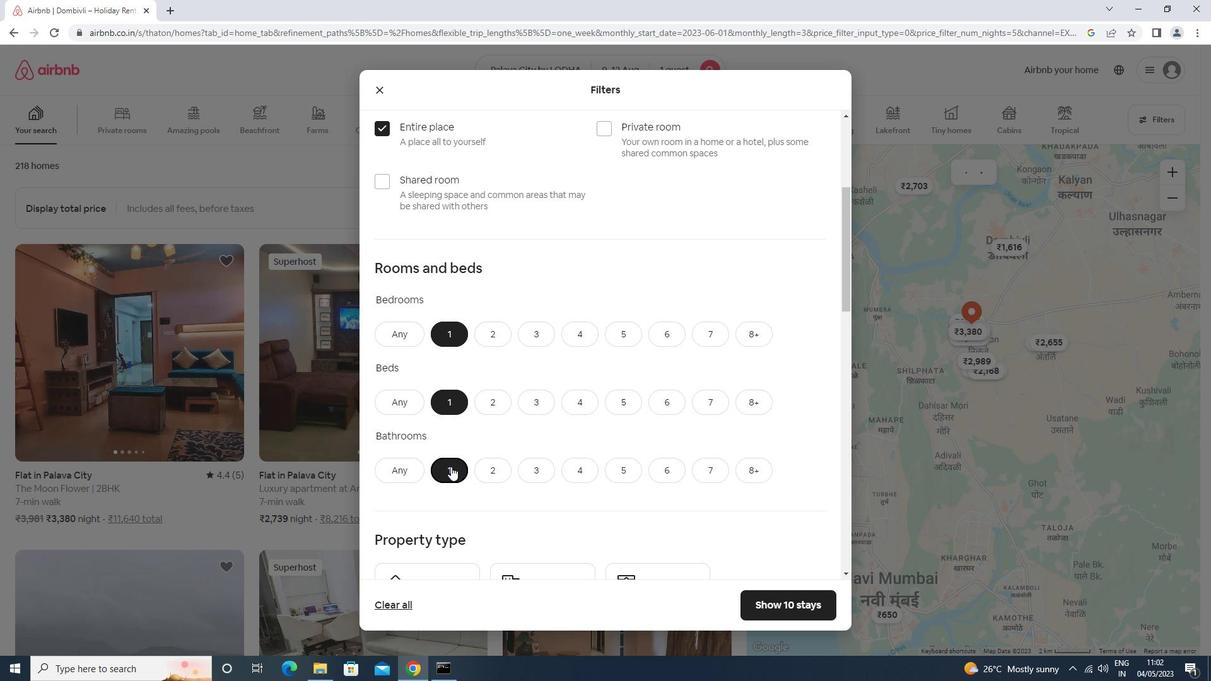 
Action: Mouse scrolled (451, 466) with delta (0, 0)
Screenshot: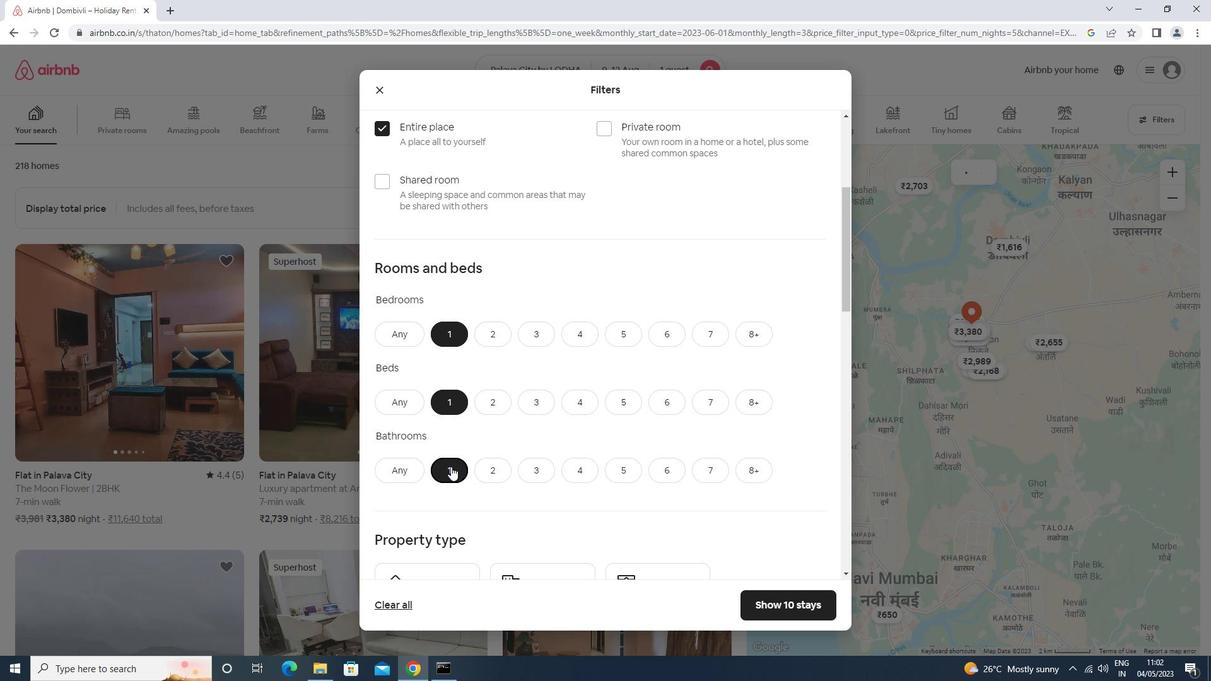 
Action: Mouse moved to (442, 464)
Screenshot: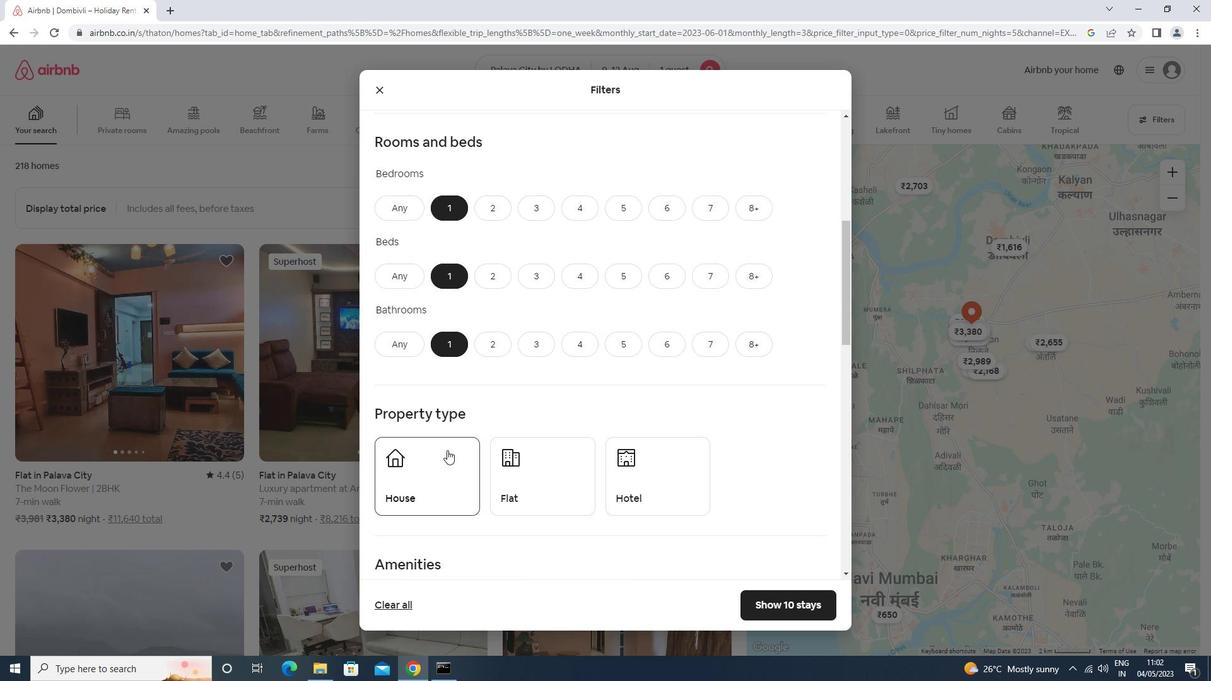 
Action: Mouse pressed left at (442, 464)
Screenshot: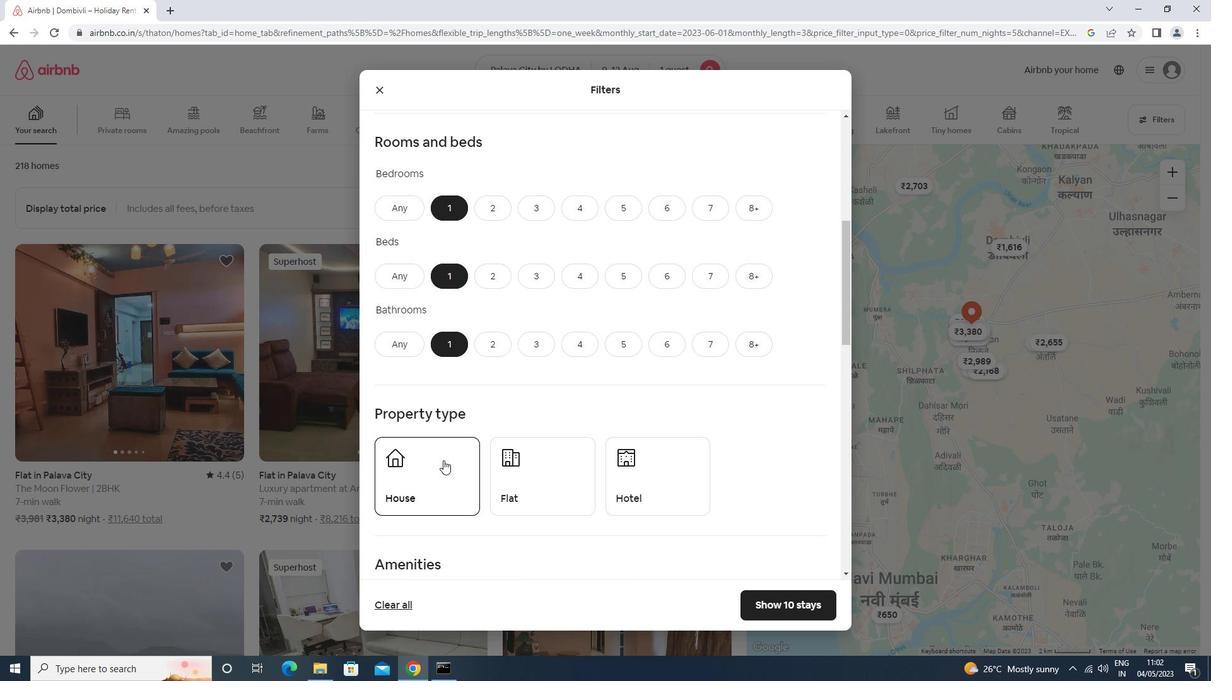 
Action: Mouse moved to (495, 474)
Screenshot: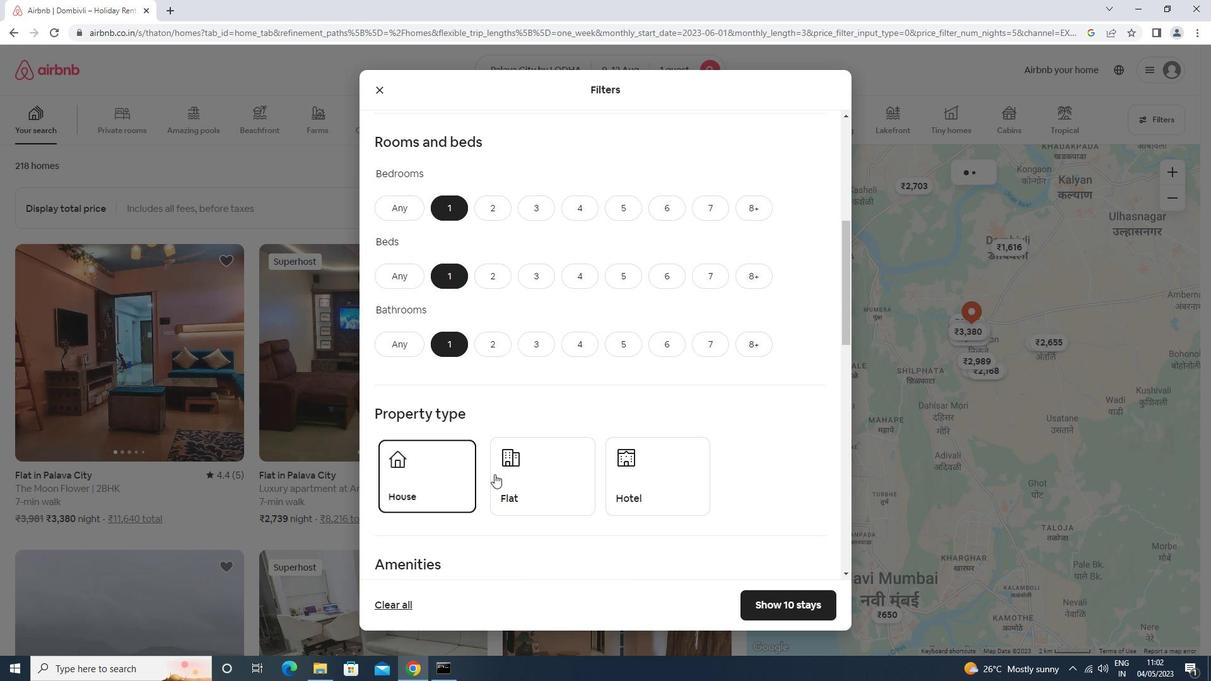 
Action: Mouse pressed left at (495, 474)
Screenshot: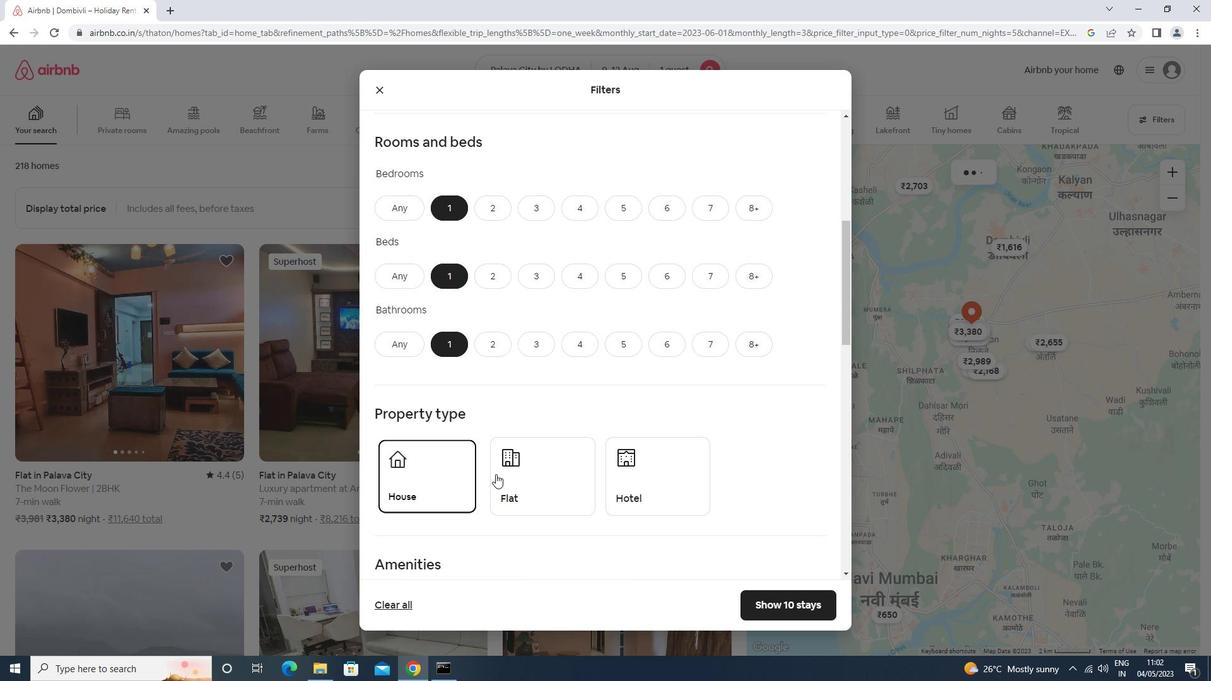 
Action: Mouse moved to (536, 449)
Screenshot: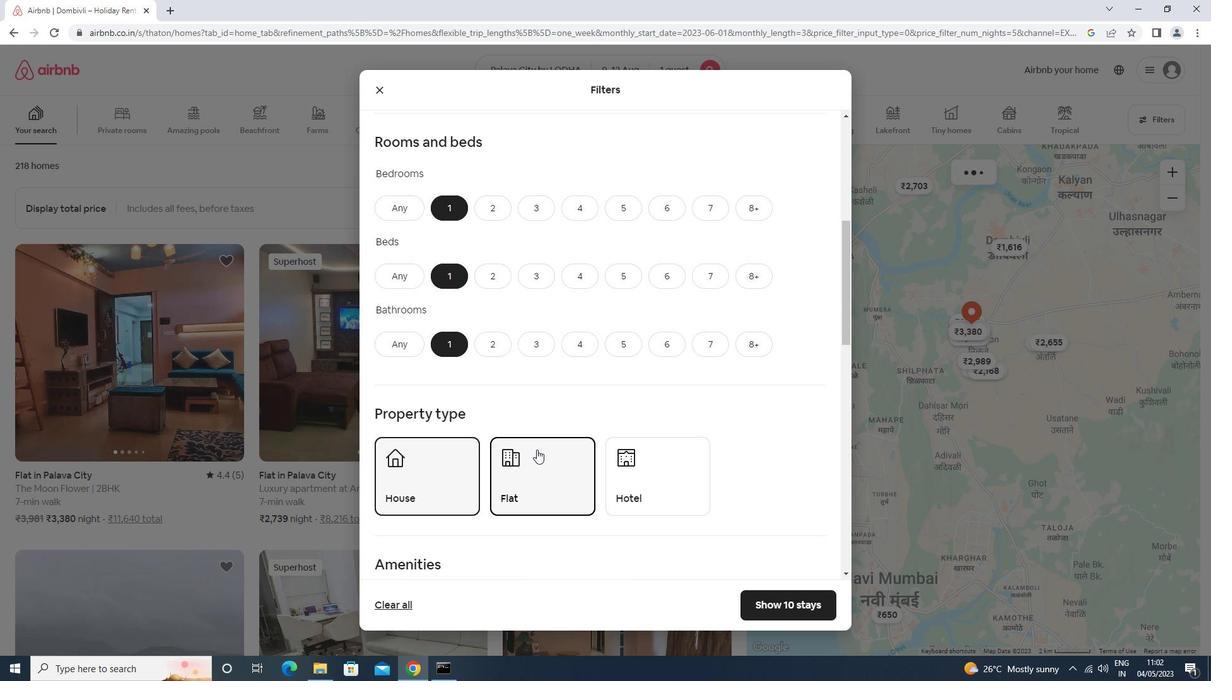 
Action: Mouse scrolled (536, 449) with delta (0, 0)
Screenshot: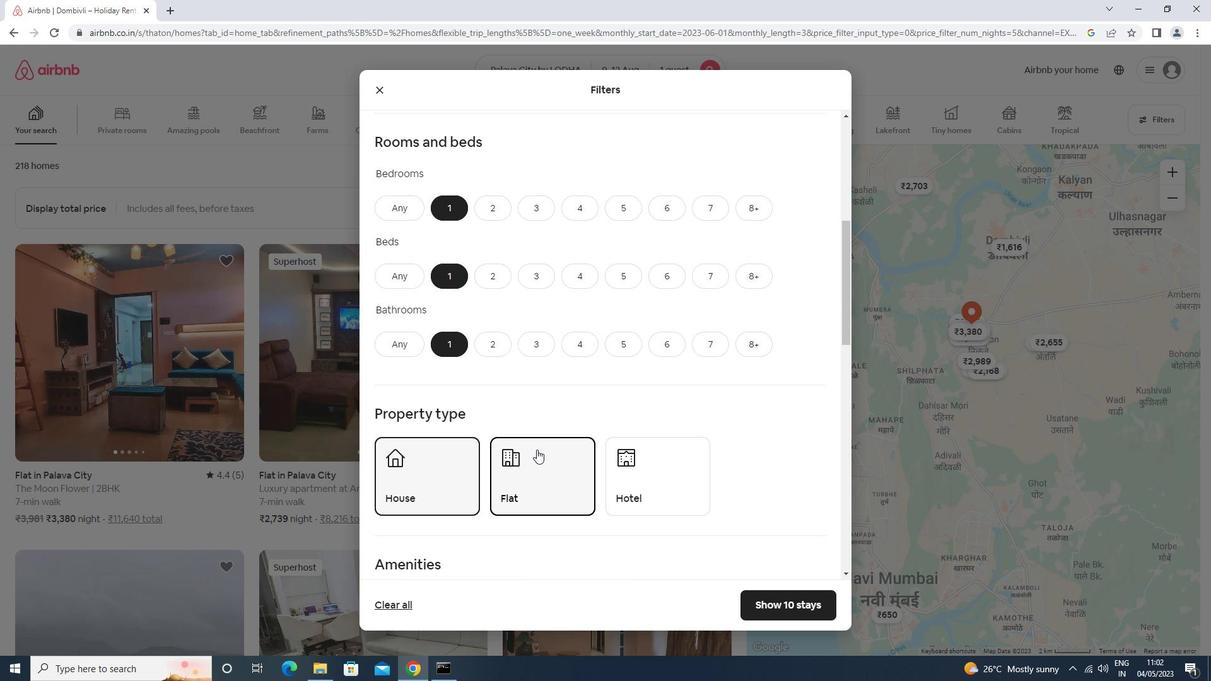 
Action: Mouse scrolled (536, 449) with delta (0, 0)
Screenshot: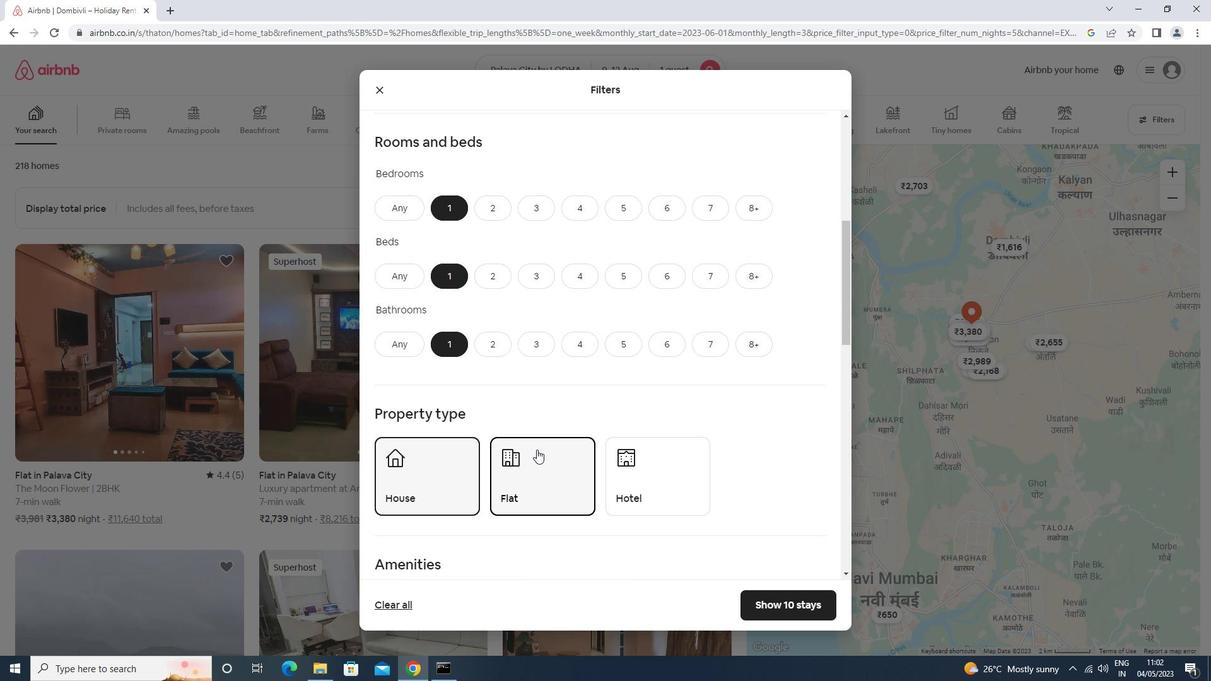 
Action: Mouse moved to (409, 503)
Screenshot: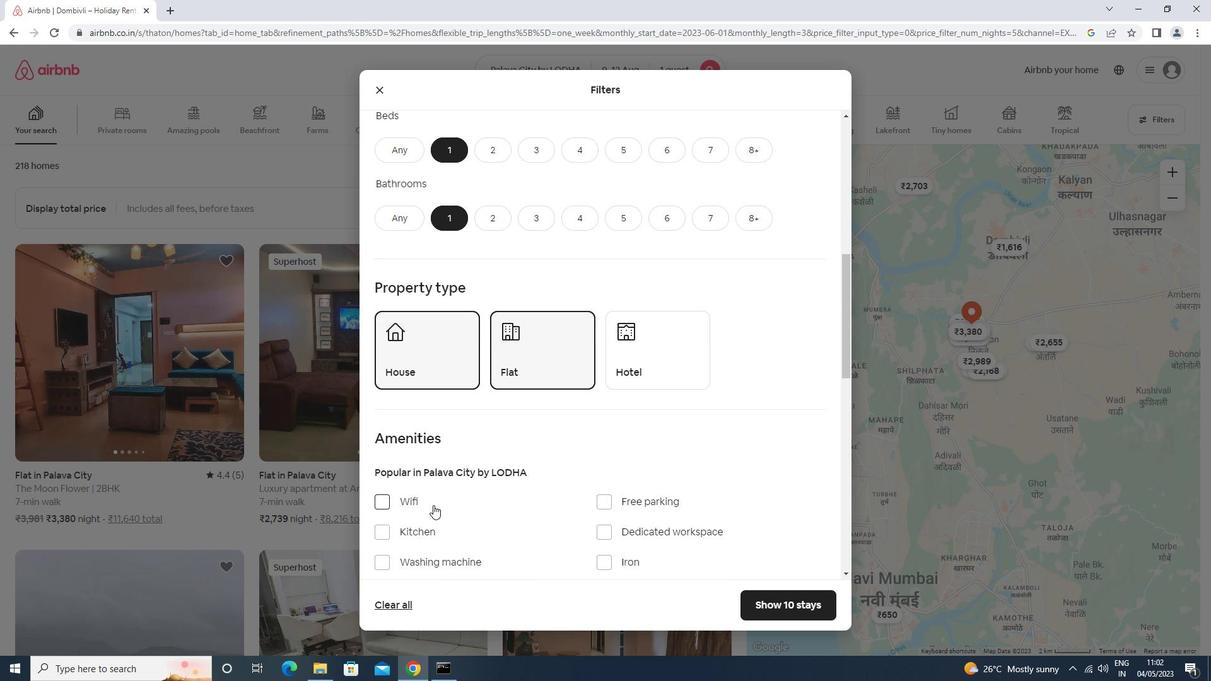
Action: Mouse pressed left at (409, 503)
Screenshot: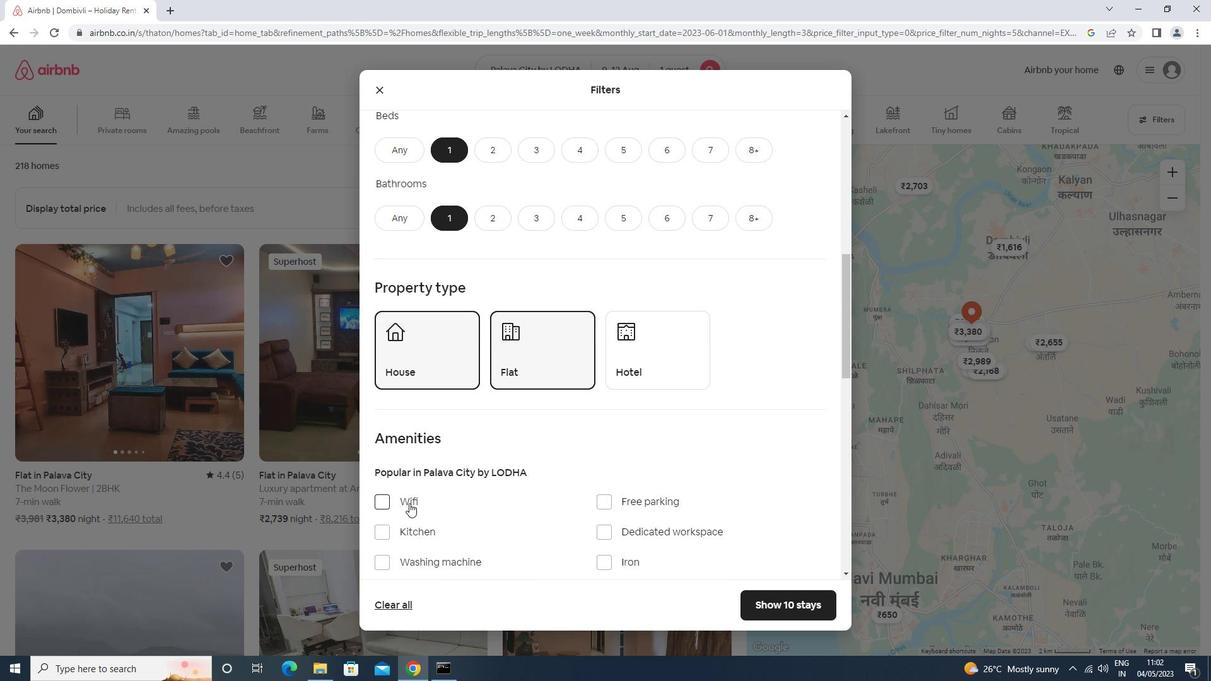 
Action: Mouse moved to (558, 519)
Screenshot: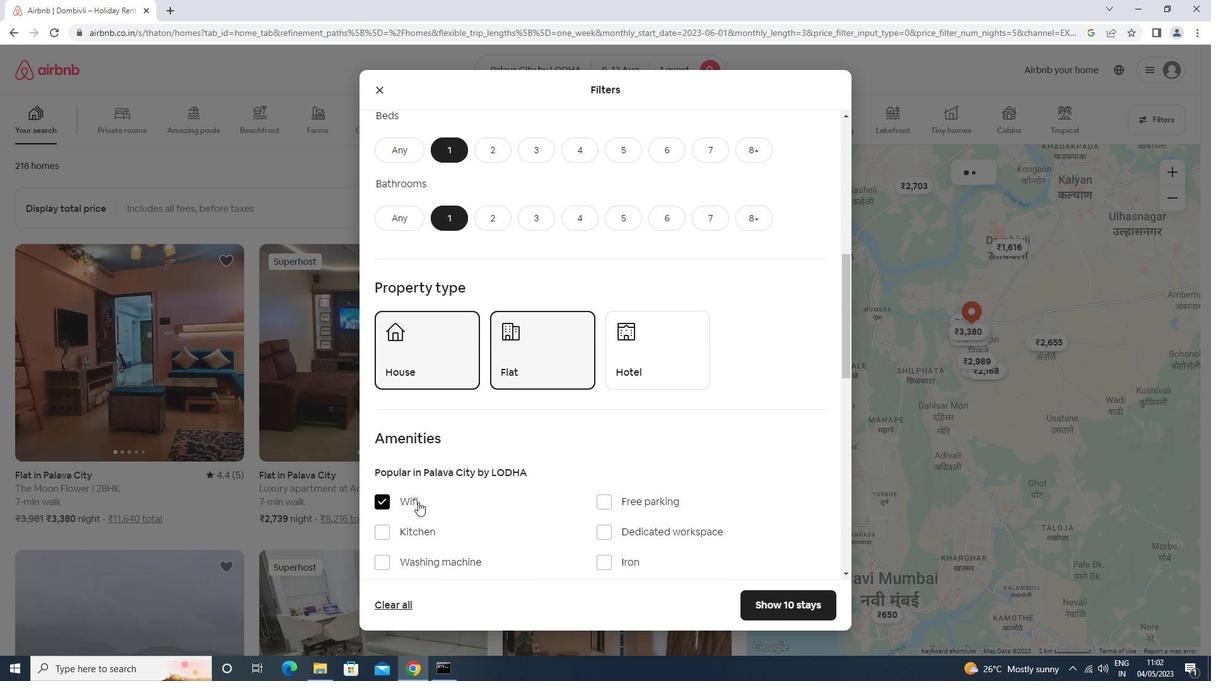 
Action: Mouse scrolled (558, 519) with delta (0, 0)
Screenshot: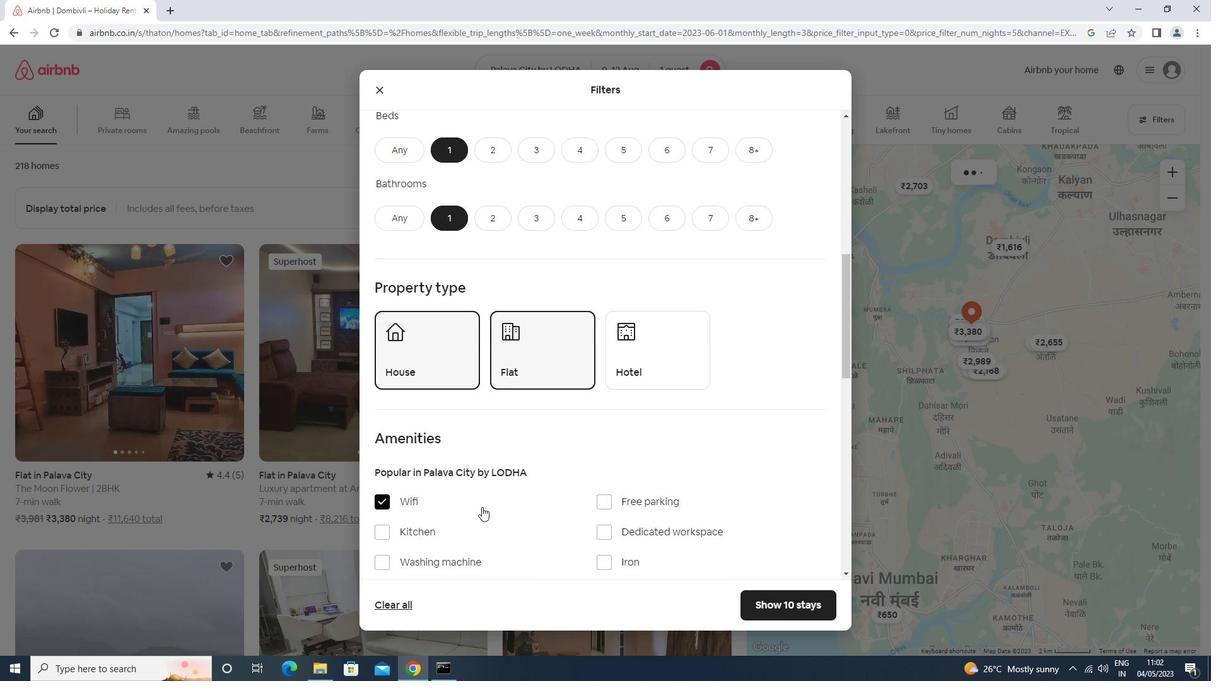 
Action: Mouse scrolled (558, 519) with delta (0, 0)
Screenshot: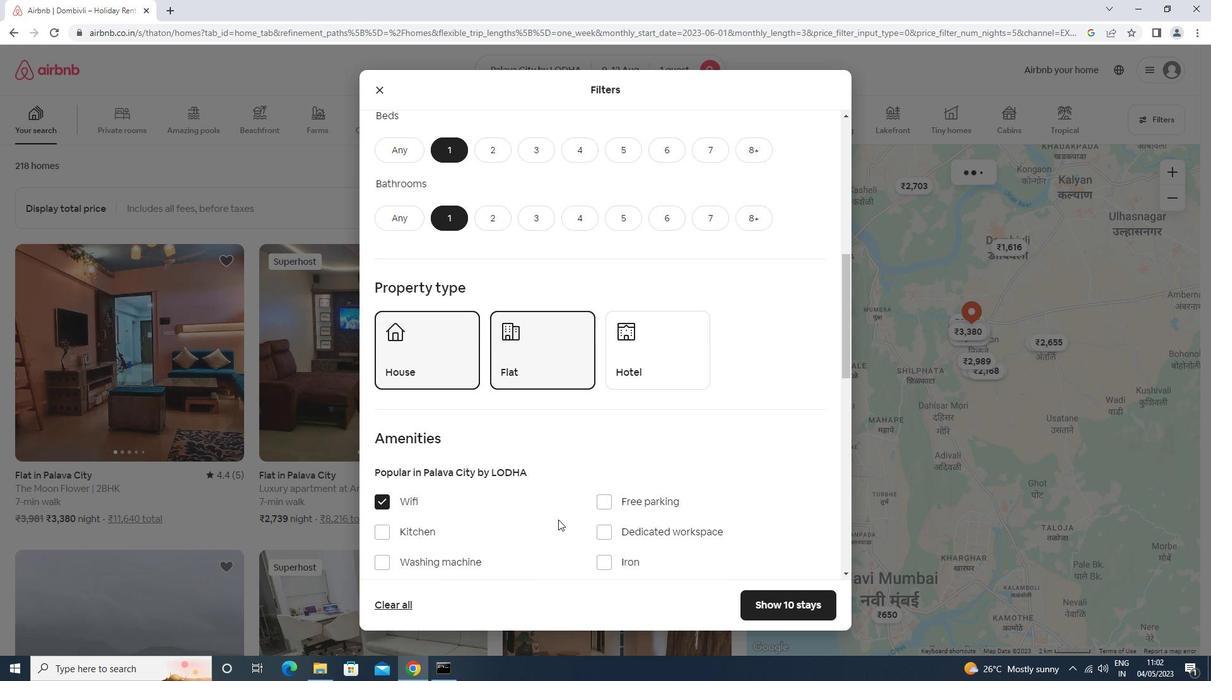 
Action: Mouse scrolled (558, 519) with delta (0, 0)
Screenshot: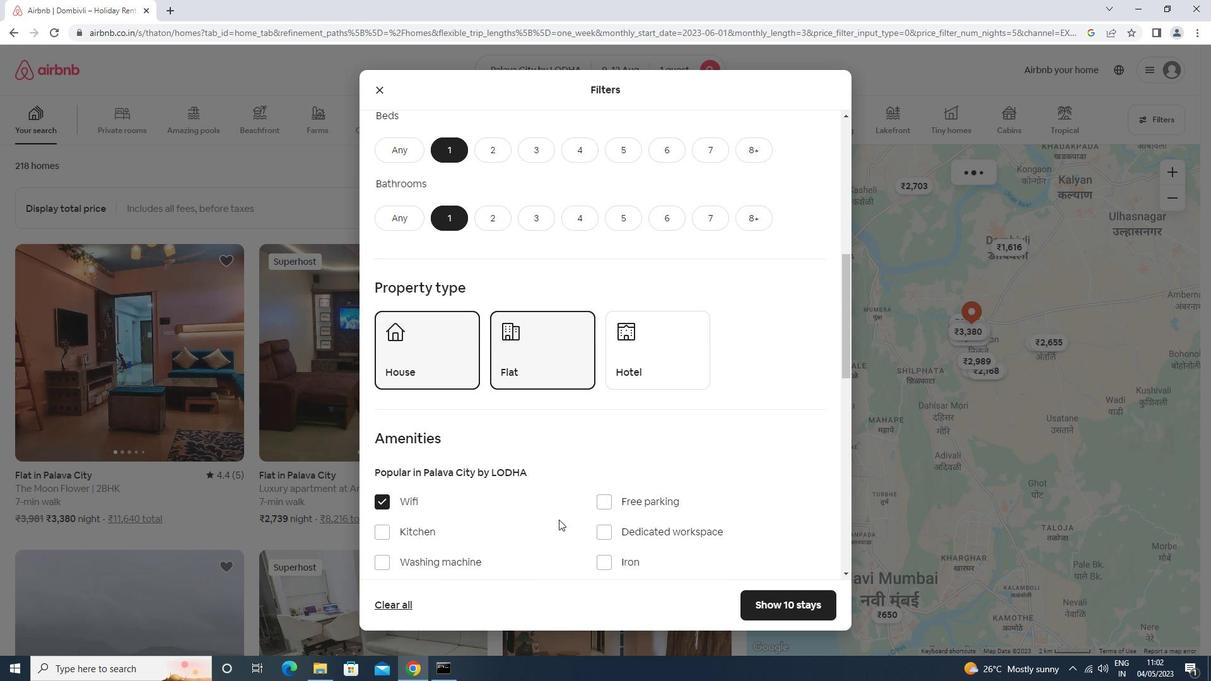 
Action: Mouse scrolled (558, 519) with delta (0, 0)
Screenshot: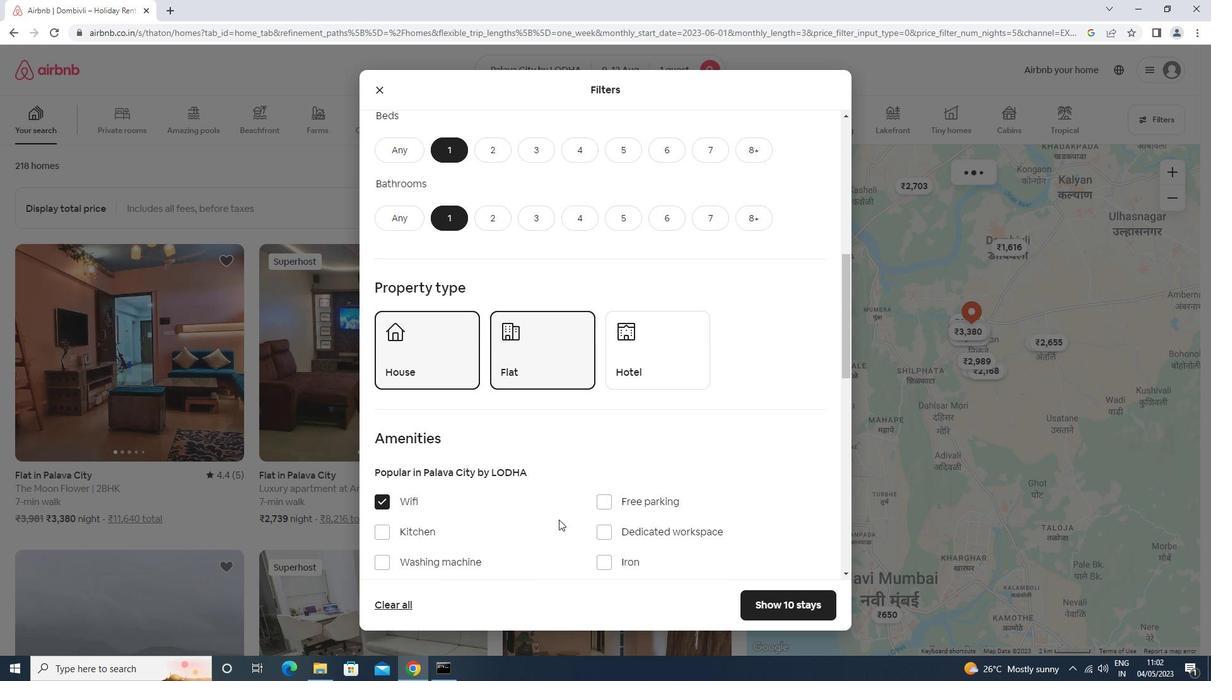 
Action: Mouse moved to (430, 307)
Screenshot: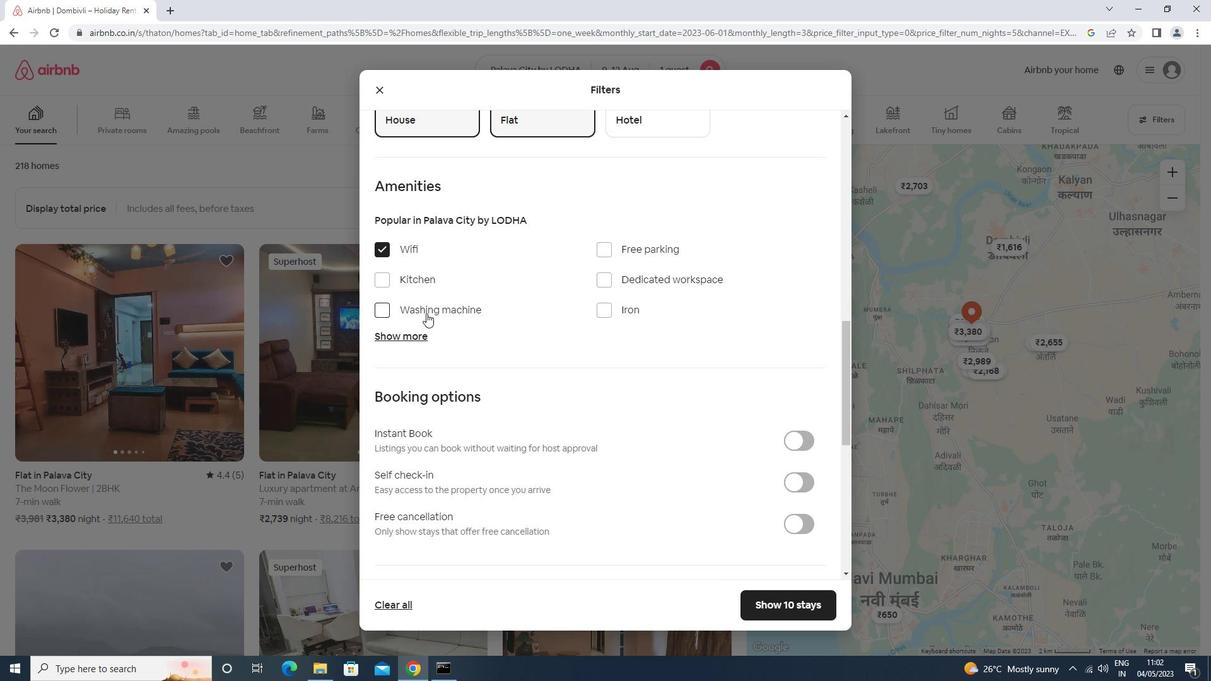
Action: Mouse pressed left at (430, 307)
Screenshot: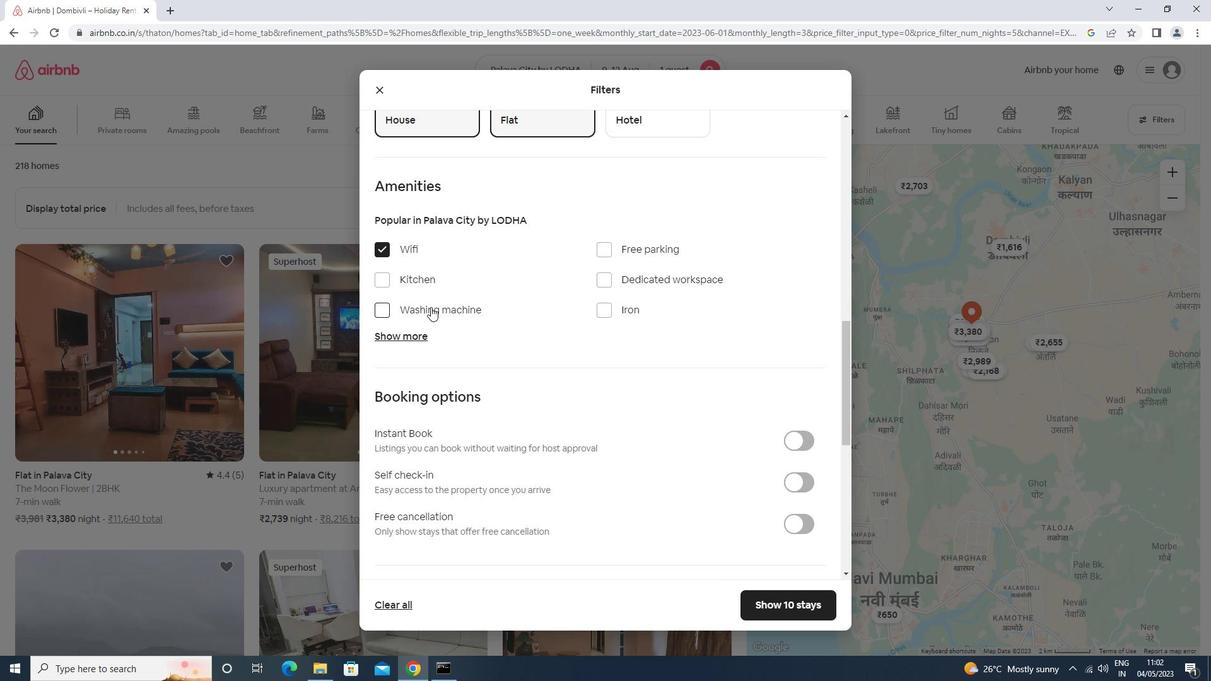 
Action: Mouse moved to (801, 480)
Screenshot: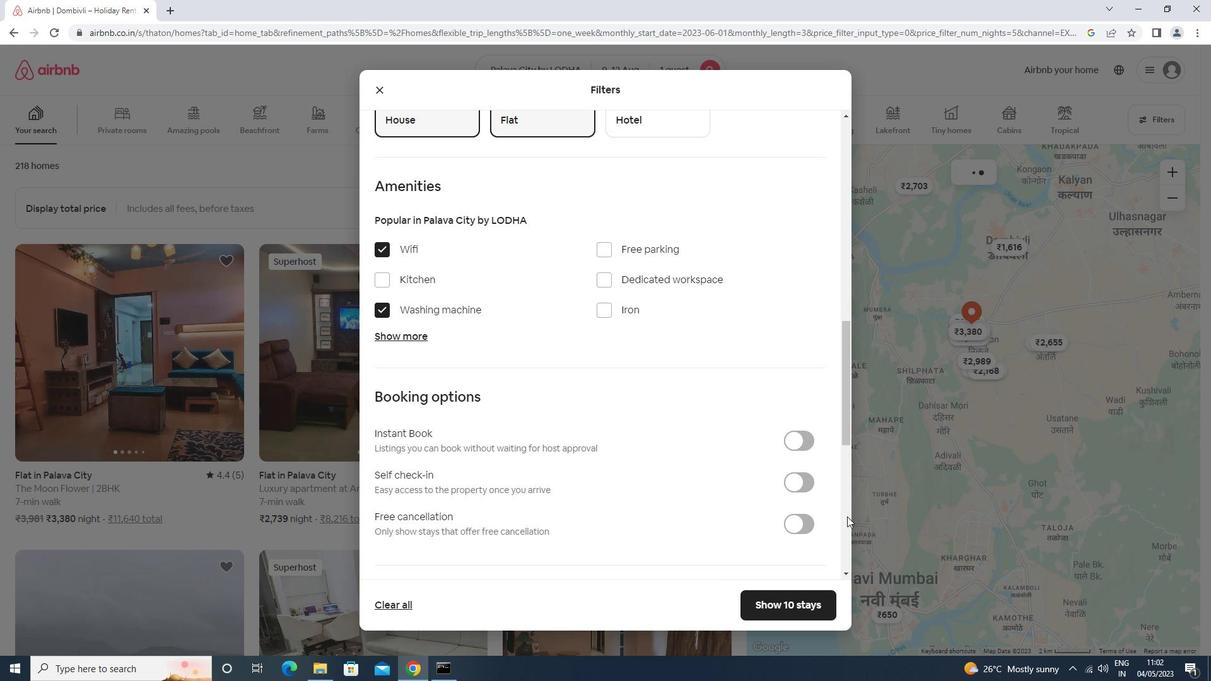 
Action: Mouse pressed left at (801, 480)
Screenshot: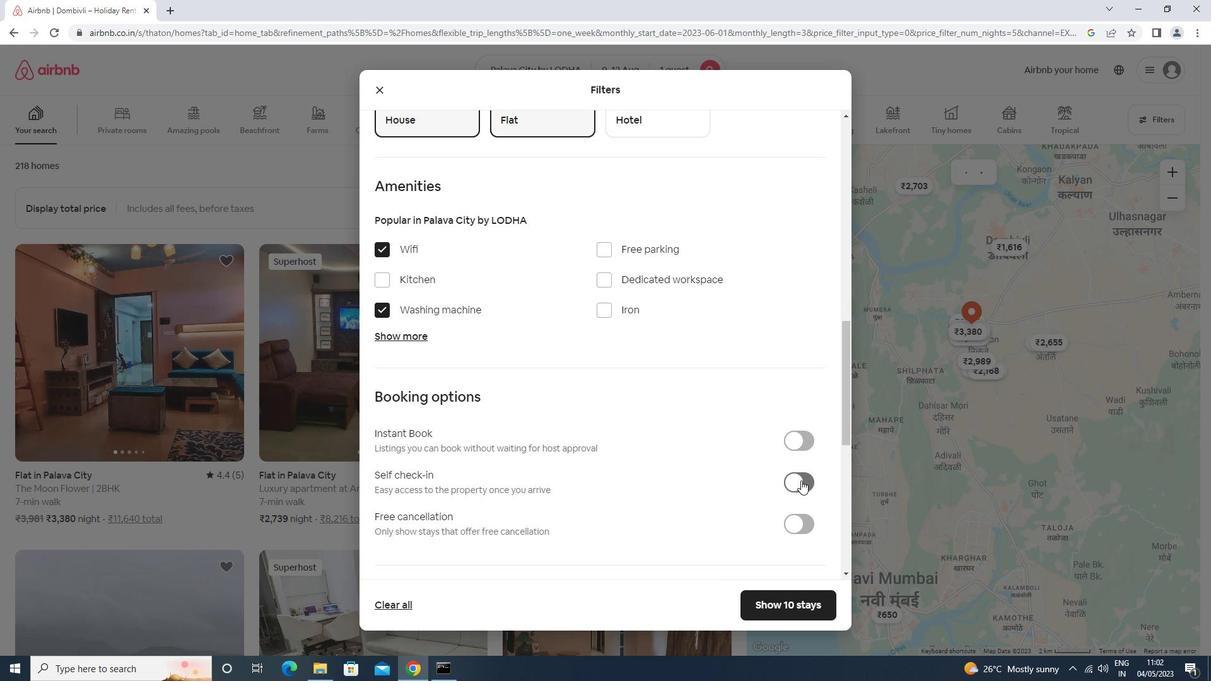 
Action: Mouse moved to (720, 453)
Screenshot: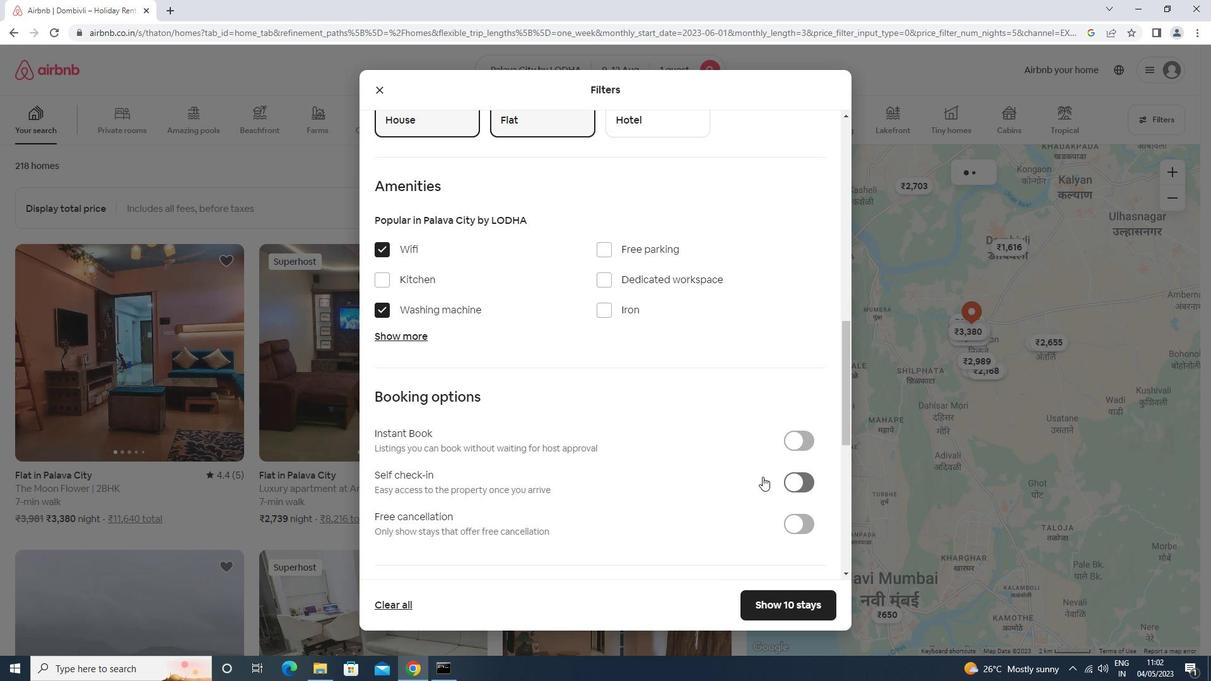
Action: Mouse scrolled (720, 453) with delta (0, 0)
Screenshot: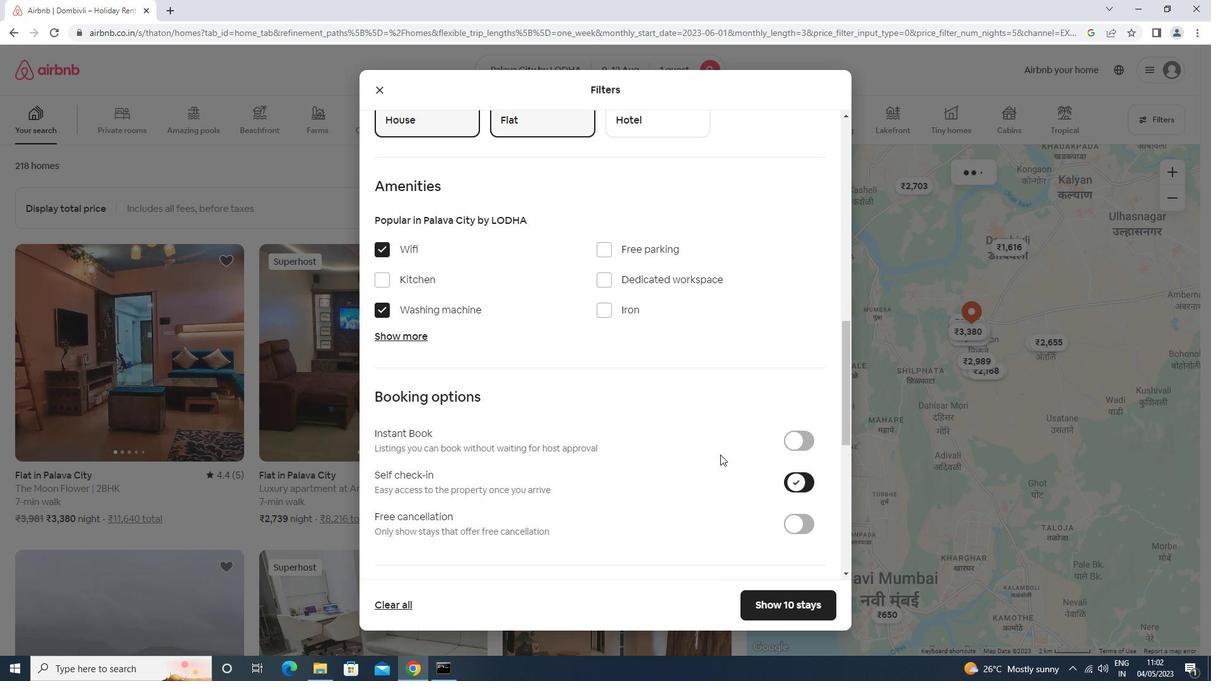 
Action: Mouse scrolled (720, 453) with delta (0, 0)
Screenshot: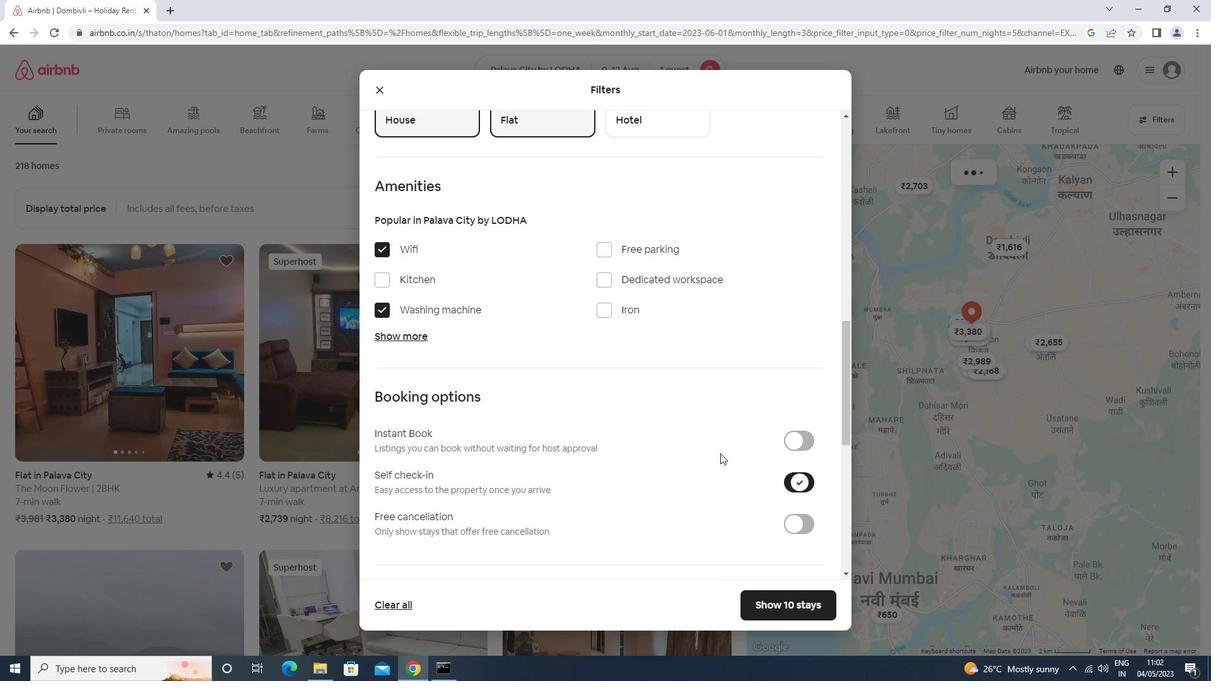 
Action: Mouse scrolled (720, 453) with delta (0, 0)
Screenshot: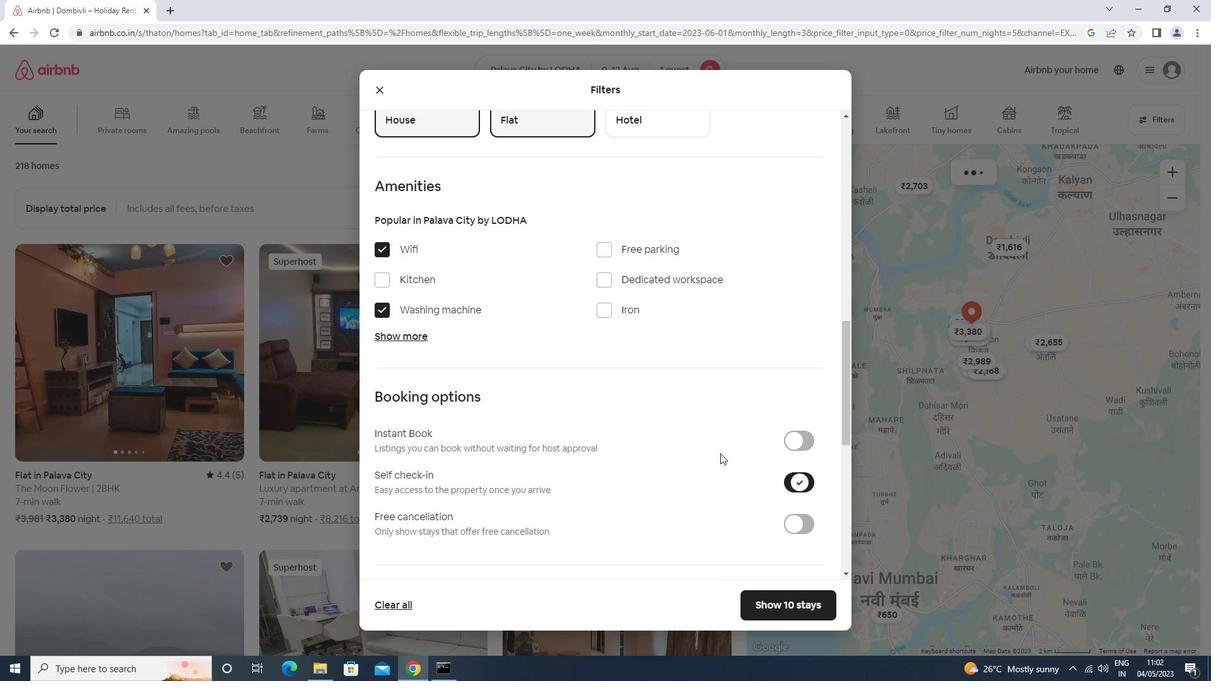 
Action: Mouse scrolled (720, 453) with delta (0, 0)
Screenshot: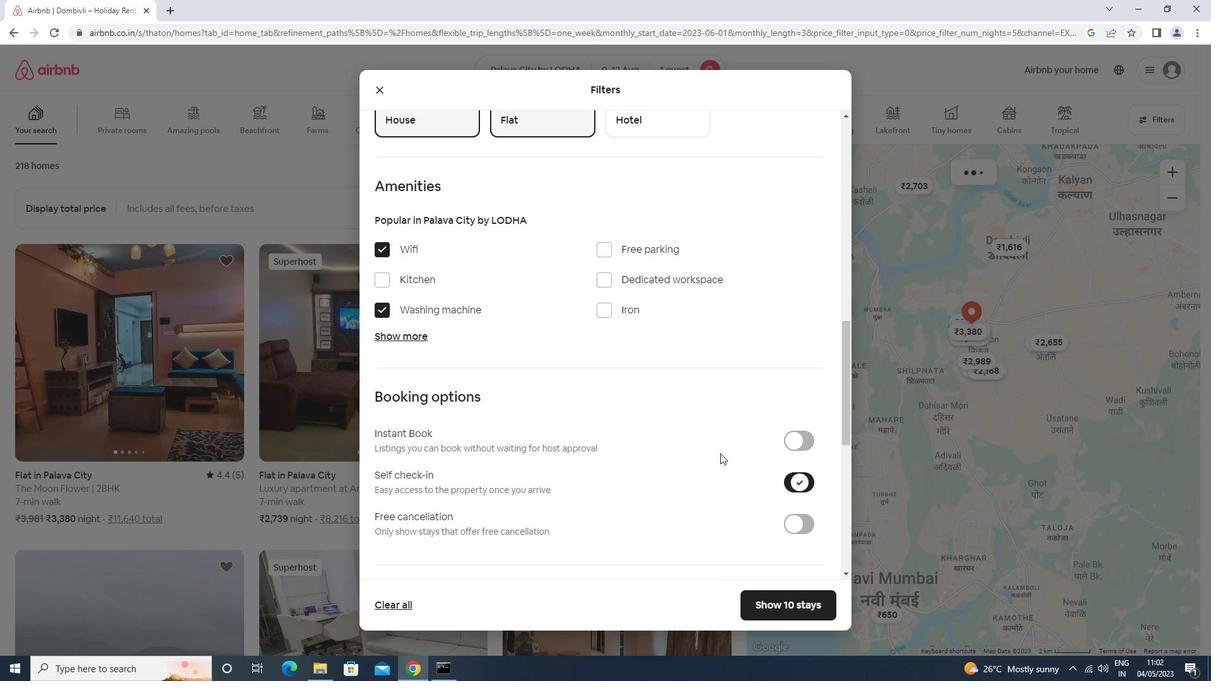 
Action: Mouse scrolled (720, 453) with delta (0, 0)
Screenshot: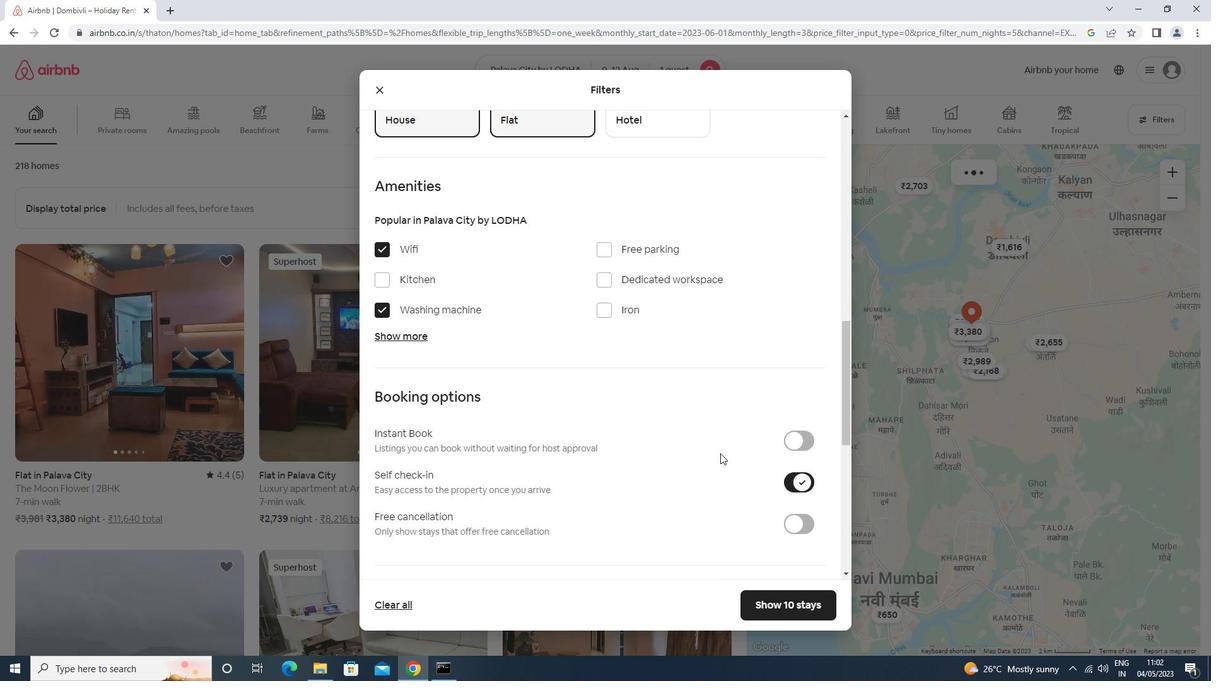 
Action: Mouse scrolled (720, 453) with delta (0, 0)
Screenshot: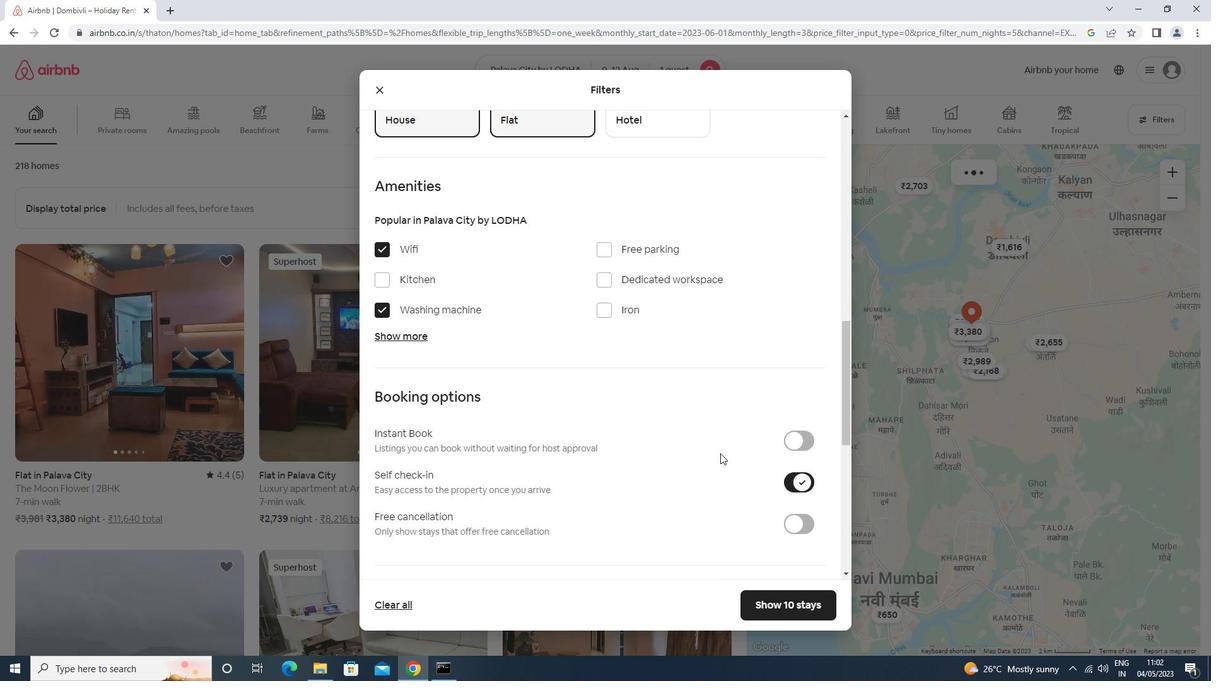 
Action: Mouse moved to (719, 453)
Screenshot: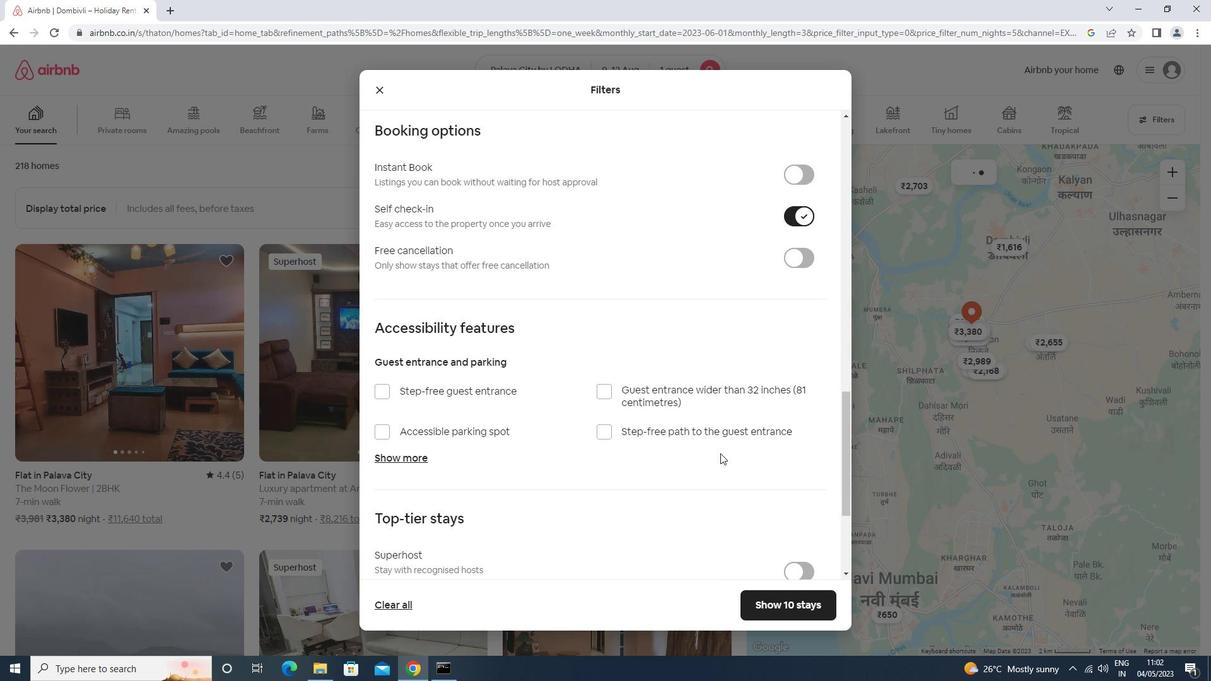 
Action: Mouse scrolled (719, 452) with delta (0, 0)
Screenshot: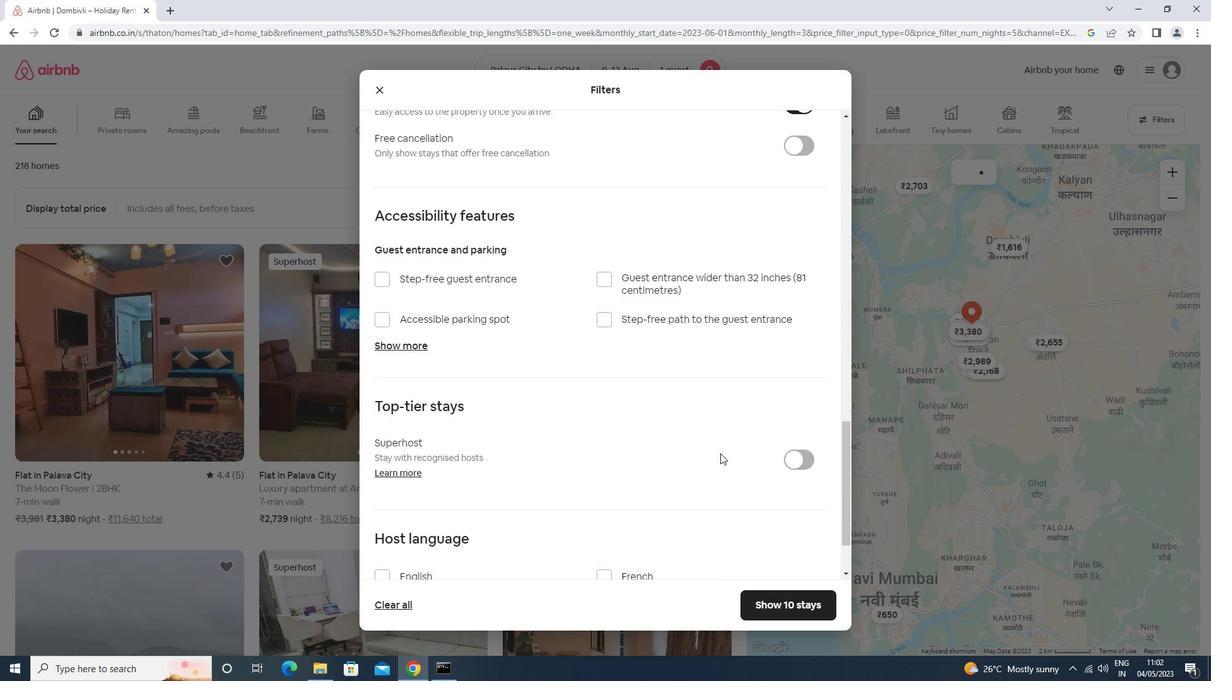 
Action: Mouse moved to (718, 453)
Screenshot: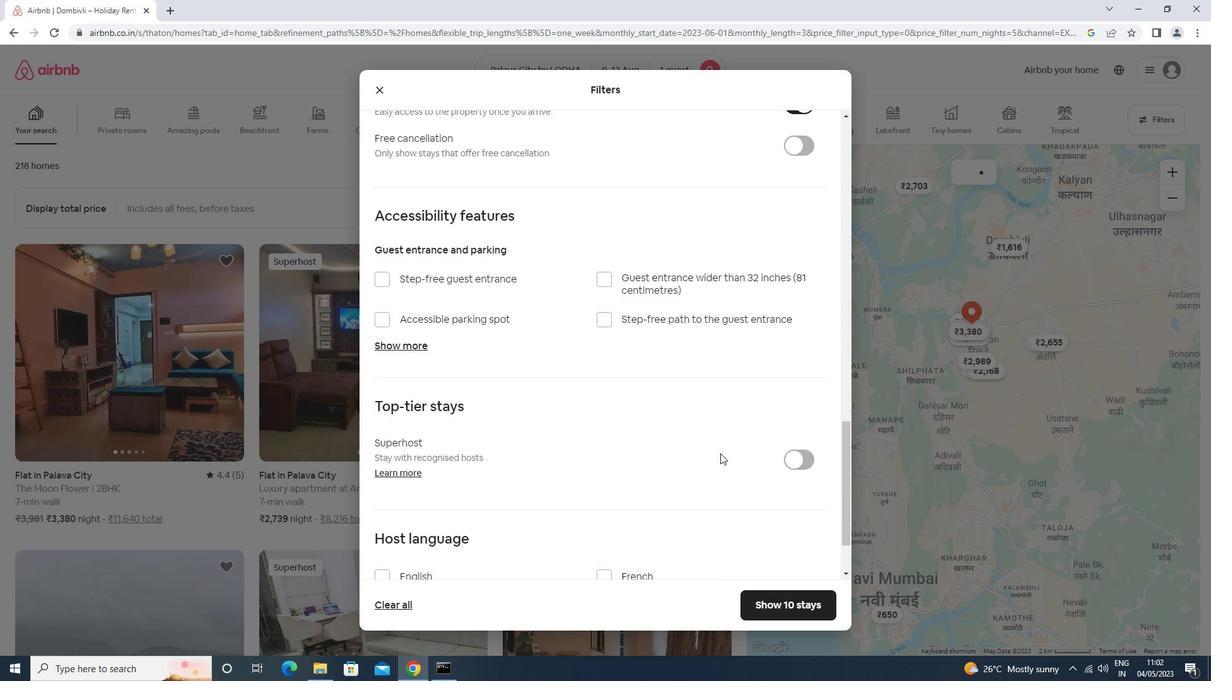 
Action: Mouse scrolled (718, 452) with delta (0, 0)
Screenshot: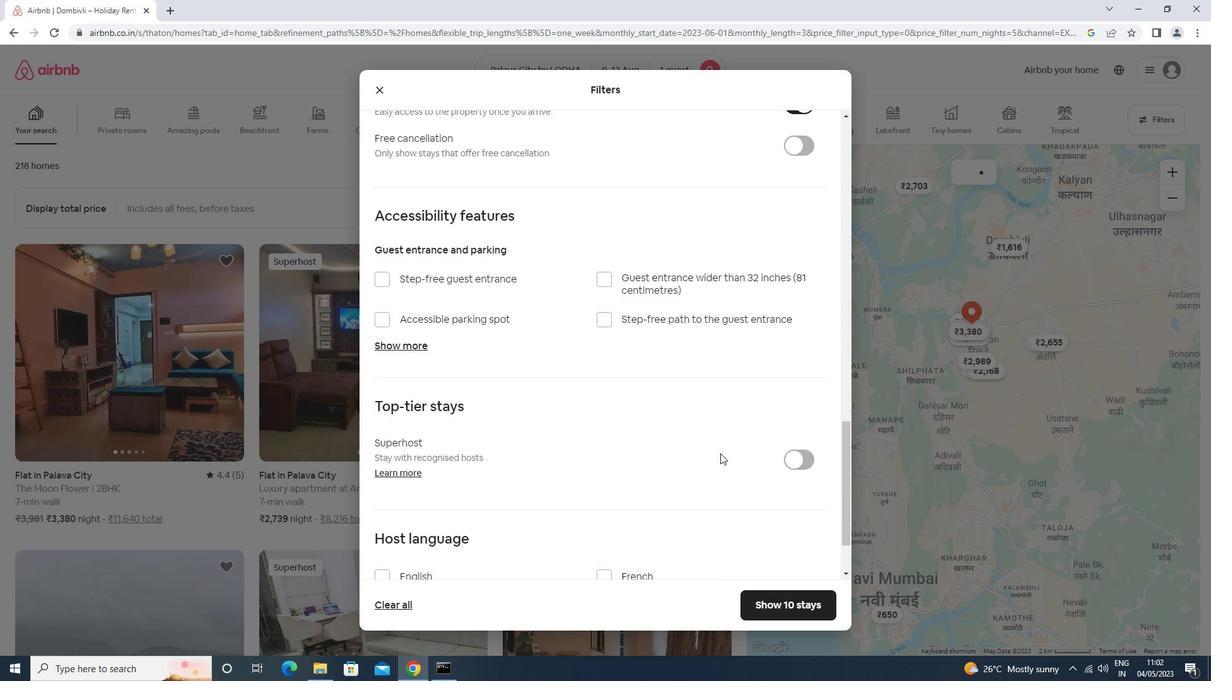 
Action: Mouse scrolled (718, 452) with delta (0, 0)
Screenshot: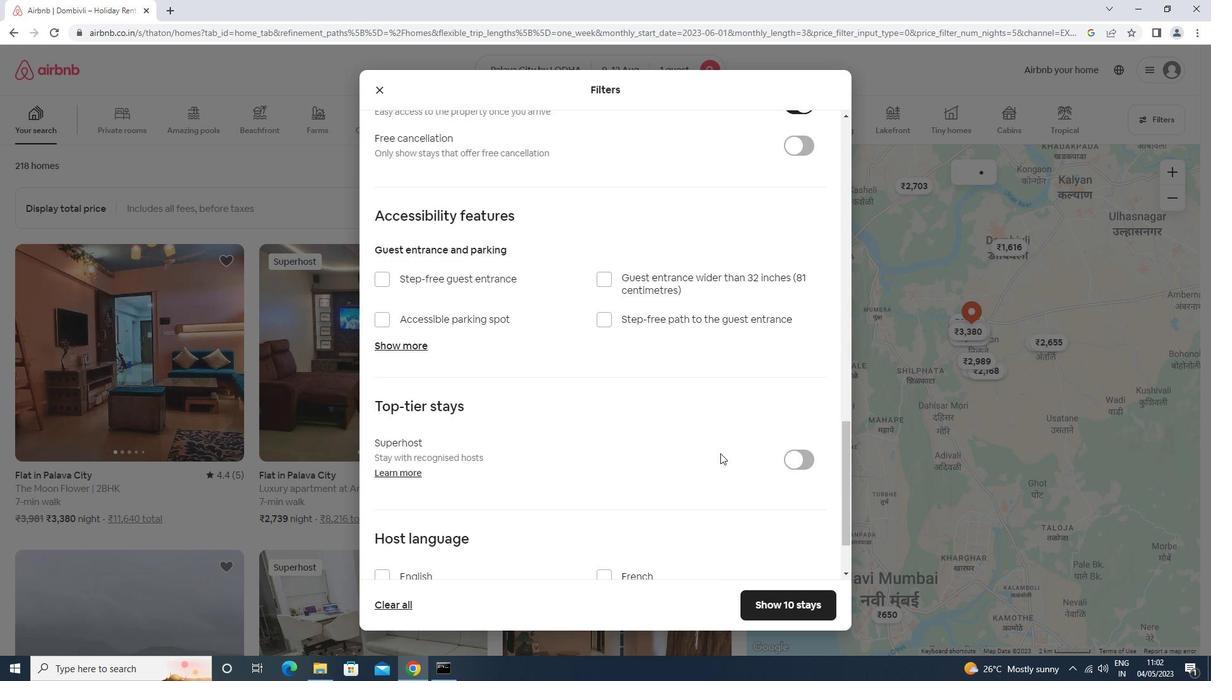 
Action: Mouse scrolled (718, 452) with delta (0, 0)
Screenshot: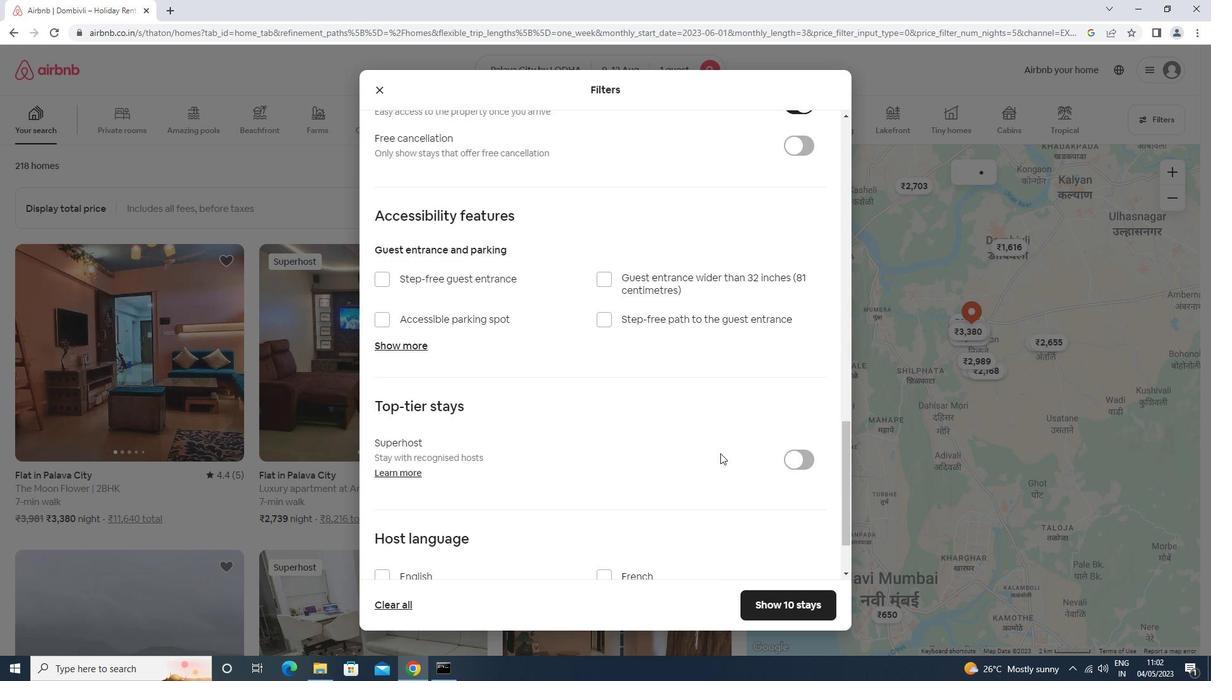
Action: Mouse scrolled (718, 452) with delta (0, 0)
Screenshot: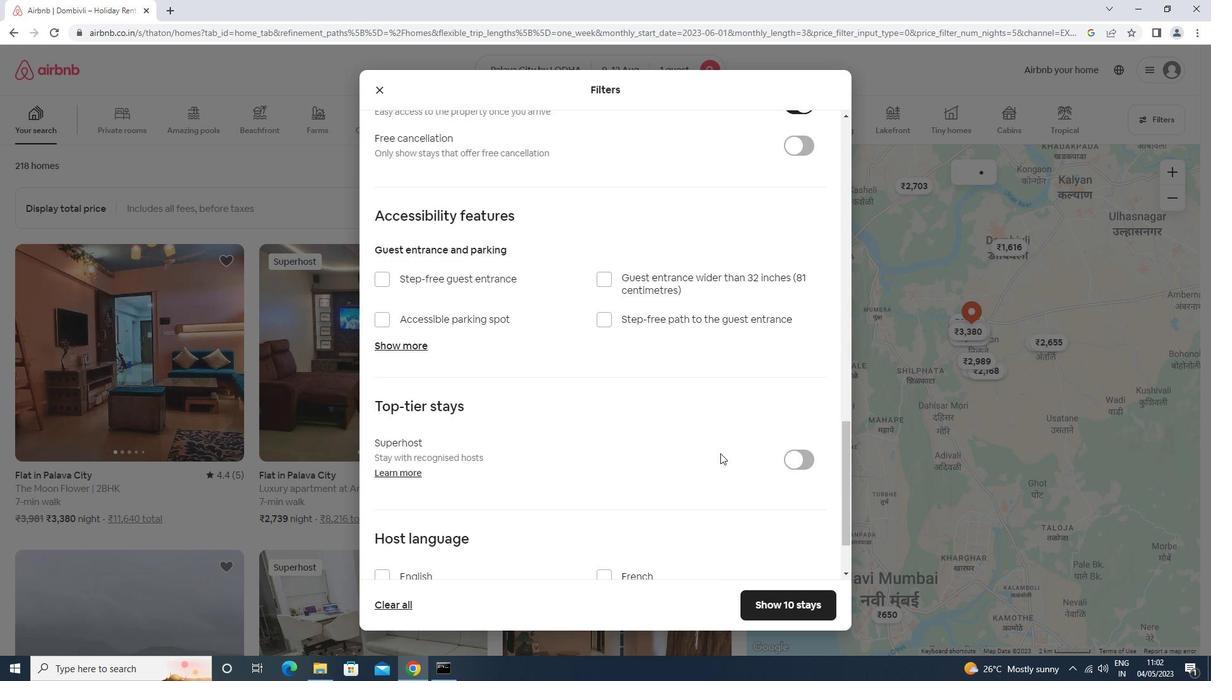 
Action: Mouse moved to (417, 487)
Screenshot: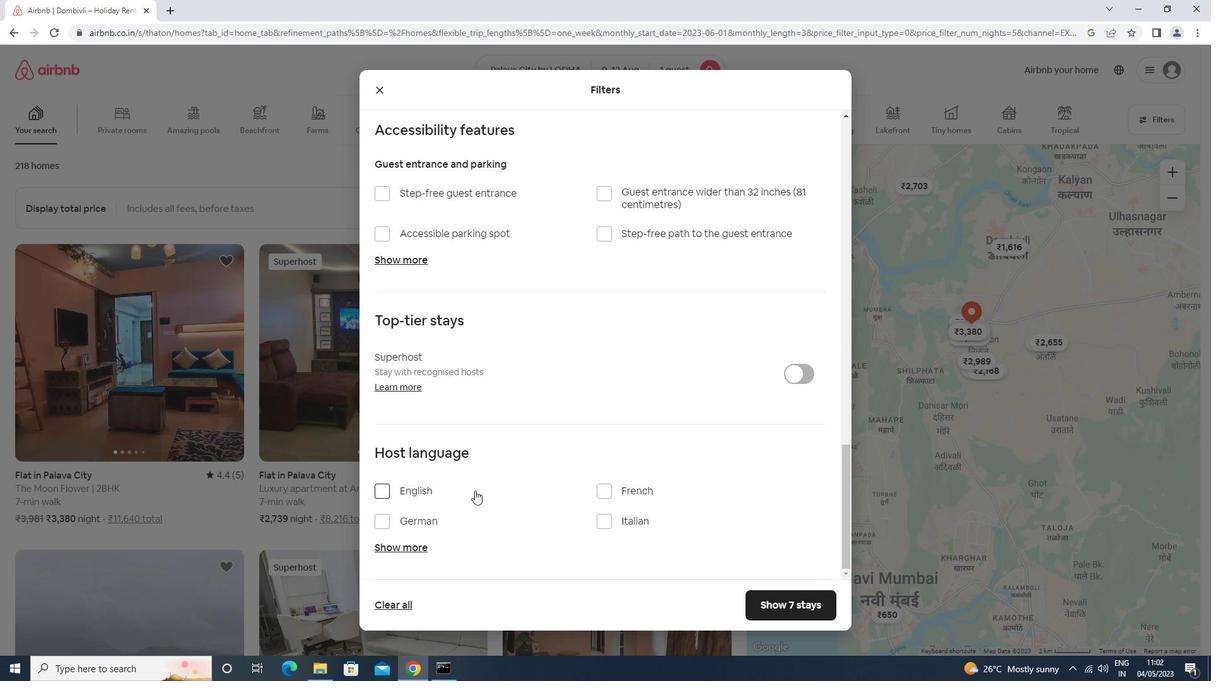 
Action: Mouse pressed left at (417, 487)
Screenshot: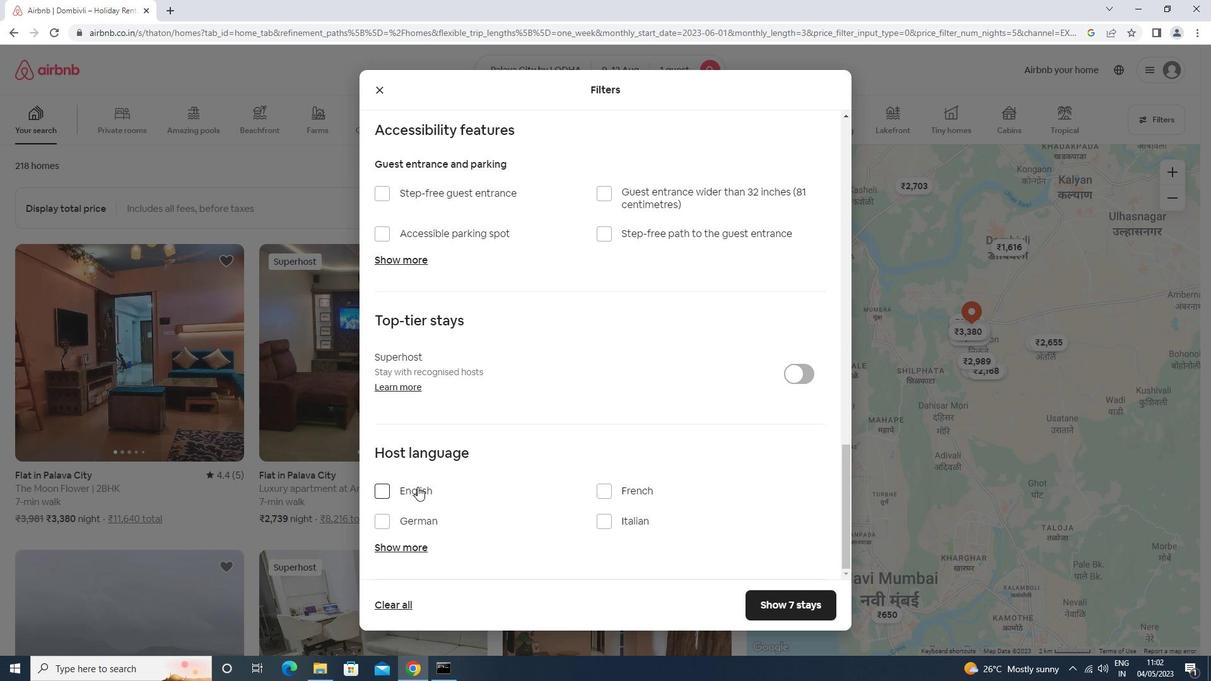 
Action: Mouse moved to (779, 606)
Screenshot: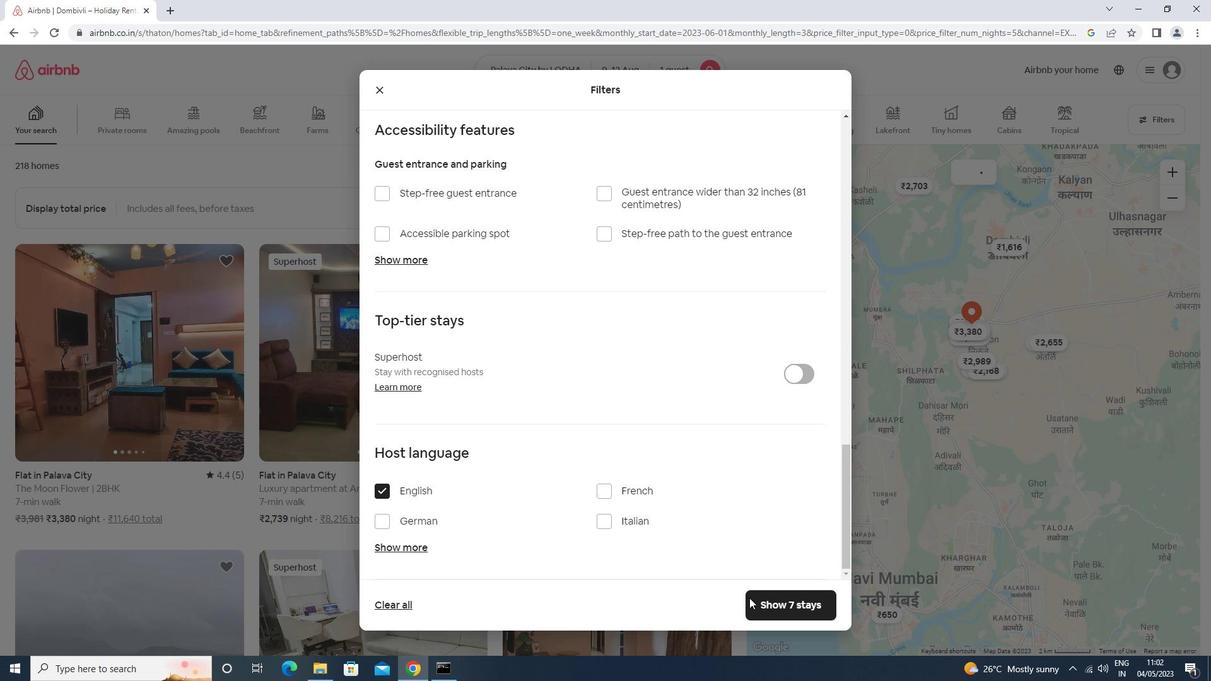 
Action: Mouse pressed left at (779, 606)
Screenshot: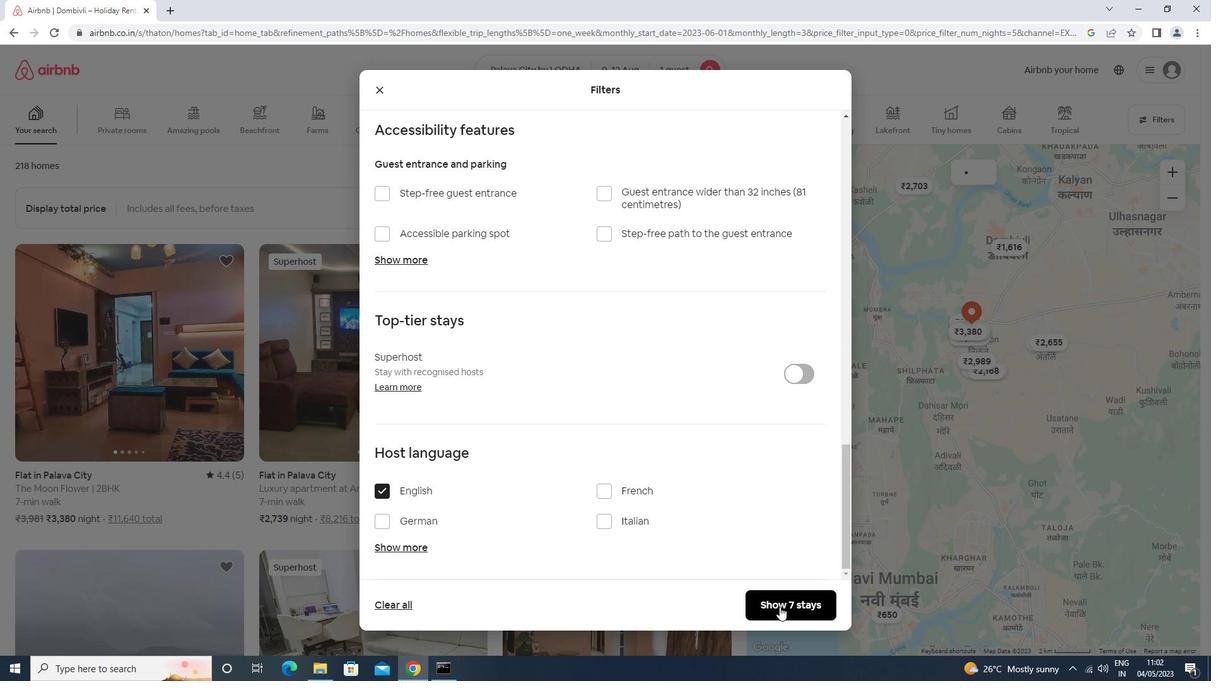 
Action: Mouse moved to (783, 604)
Screenshot: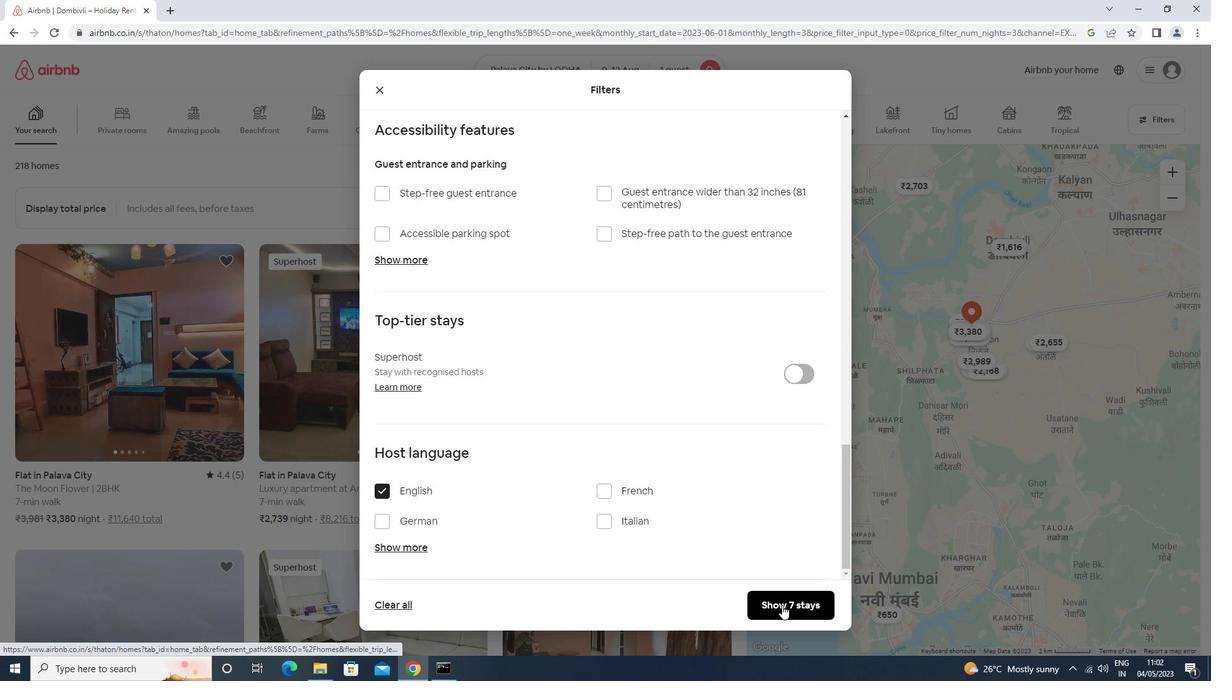 
